 Task: Find connections with filter location Bassum with filter topic #Brandingwith filter profile language English with filter current company Al Yousuf Enterprises LLP Global HR Agency with filter school Indian Institute of Technology (Banaras Hindu University), Varanasi with filter industry Zoos and Botanical Gardens with filter service category Grant Writing with filter keywords title Medical Laboratory Tech
Action: Mouse moved to (587, 80)
Screenshot: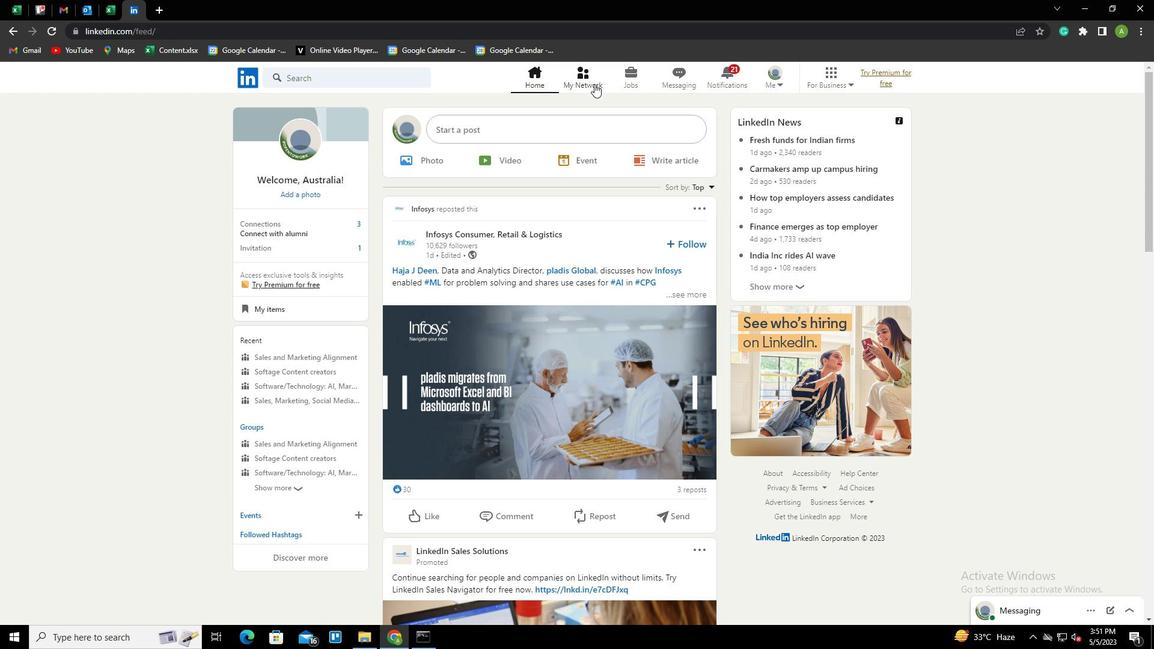 
Action: Mouse pressed left at (587, 80)
Screenshot: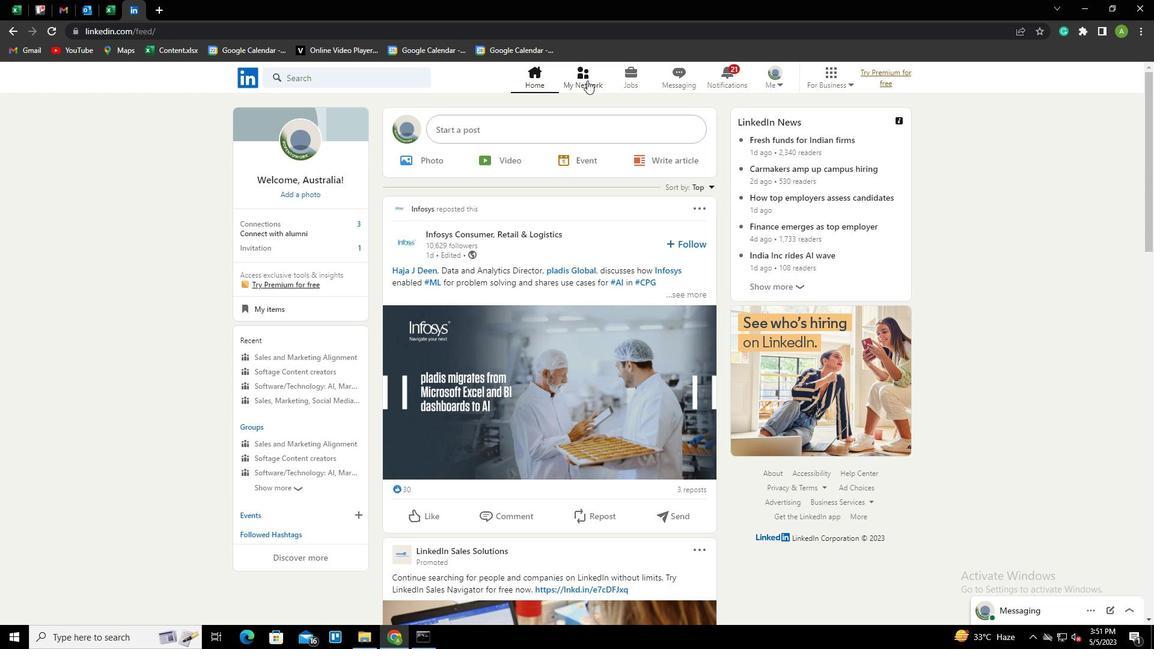 
Action: Mouse moved to (330, 141)
Screenshot: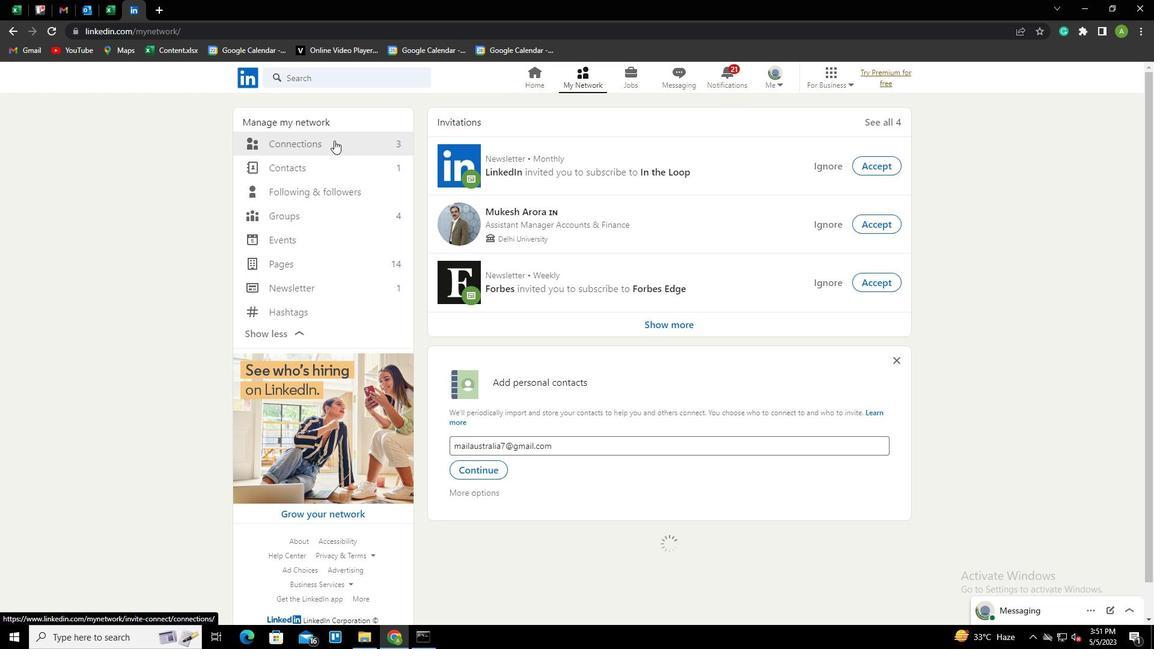 
Action: Mouse pressed left at (330, 141)
Screenshot: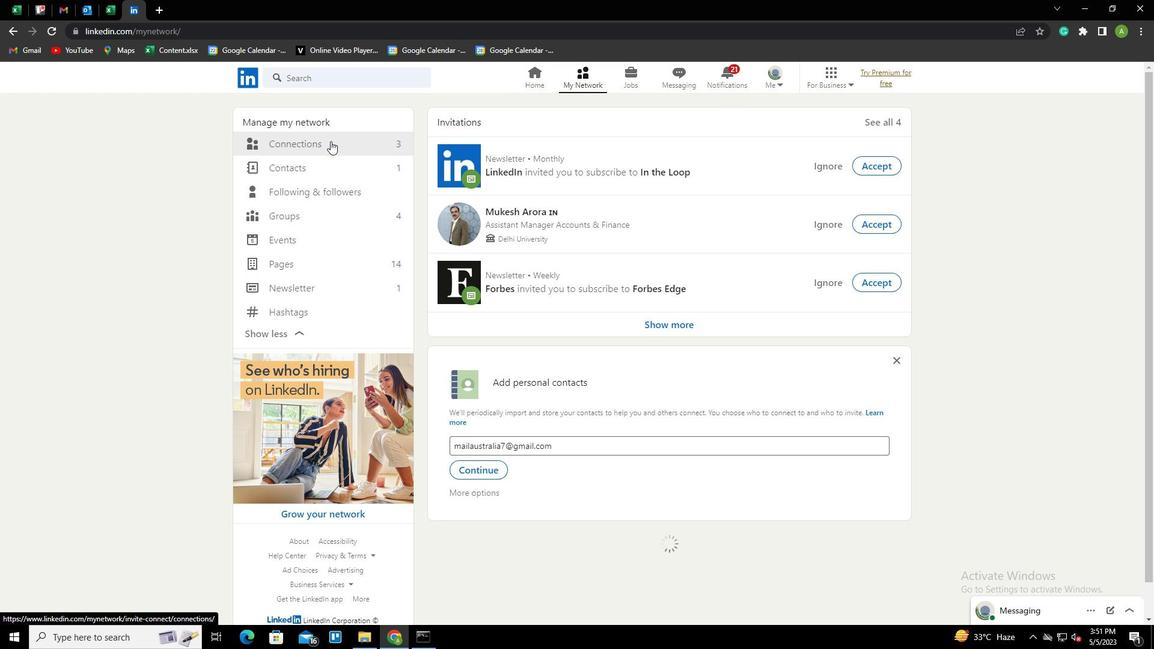 
Action: Mouse moved to (653, 144)
Screenshot: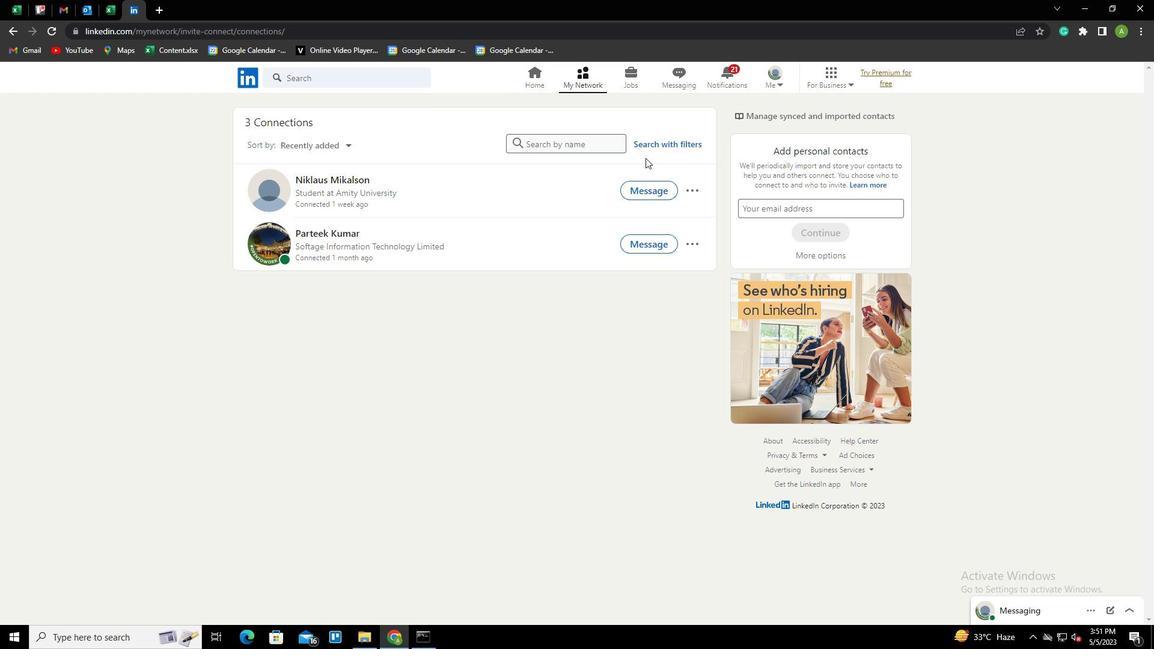 
Action: Mouse pressed left at (653, 144)
Screenshot: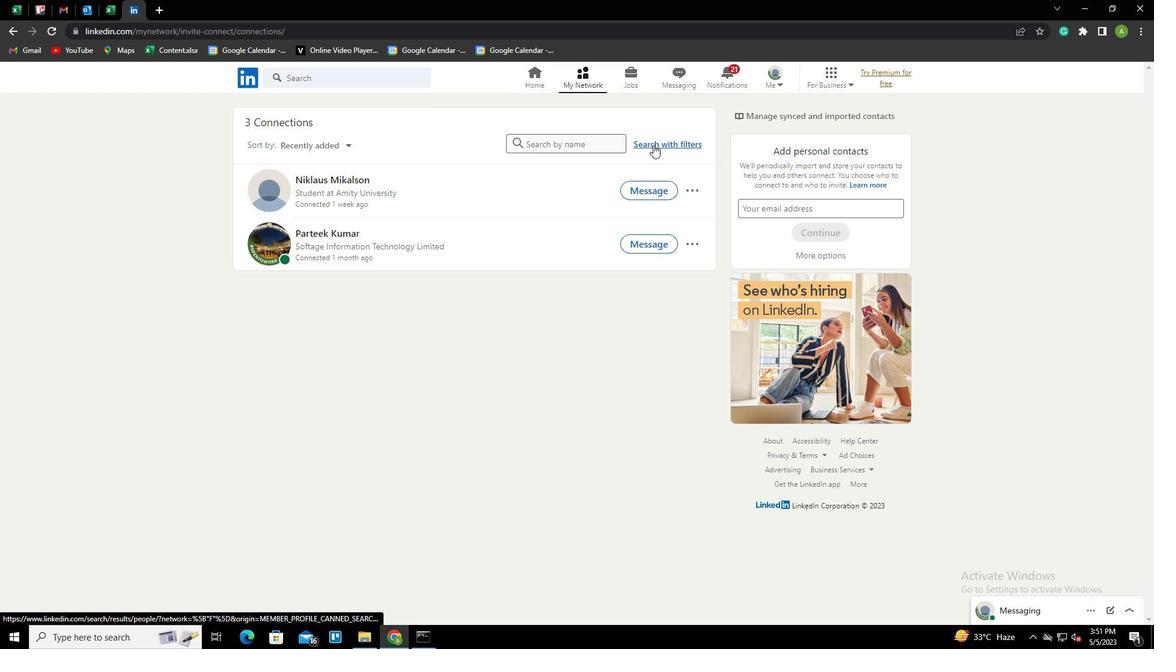 
Action: Mouse moved to (615, 111)
Screenshot: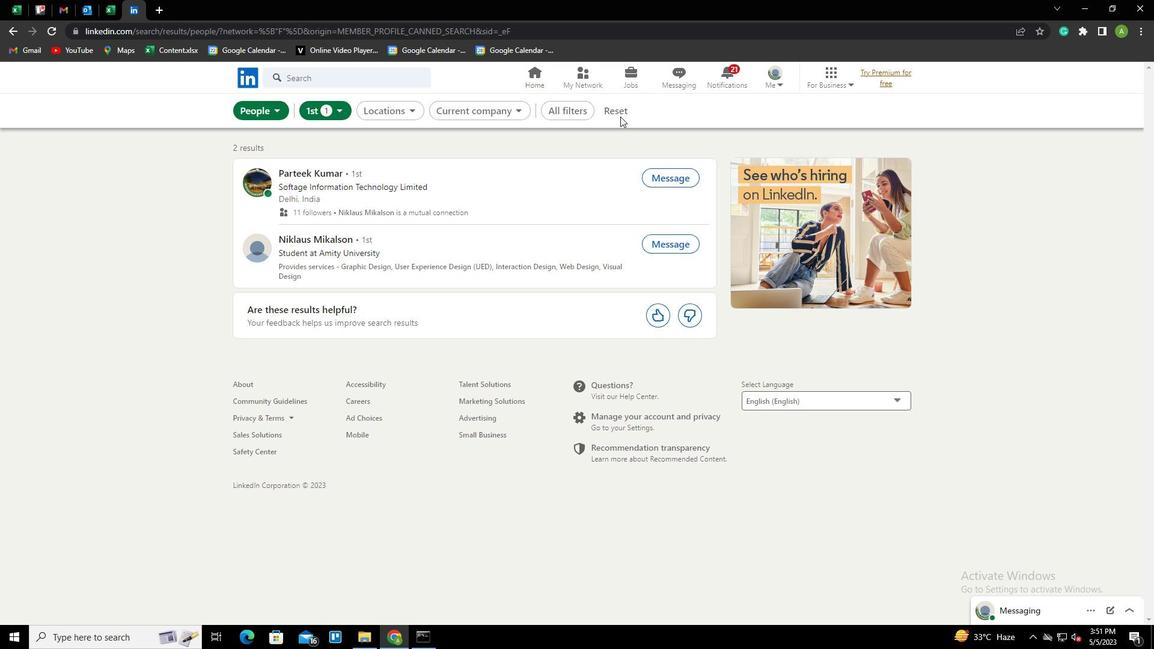 
Action: Mouse pressed left at (615, 111)
Screenshot: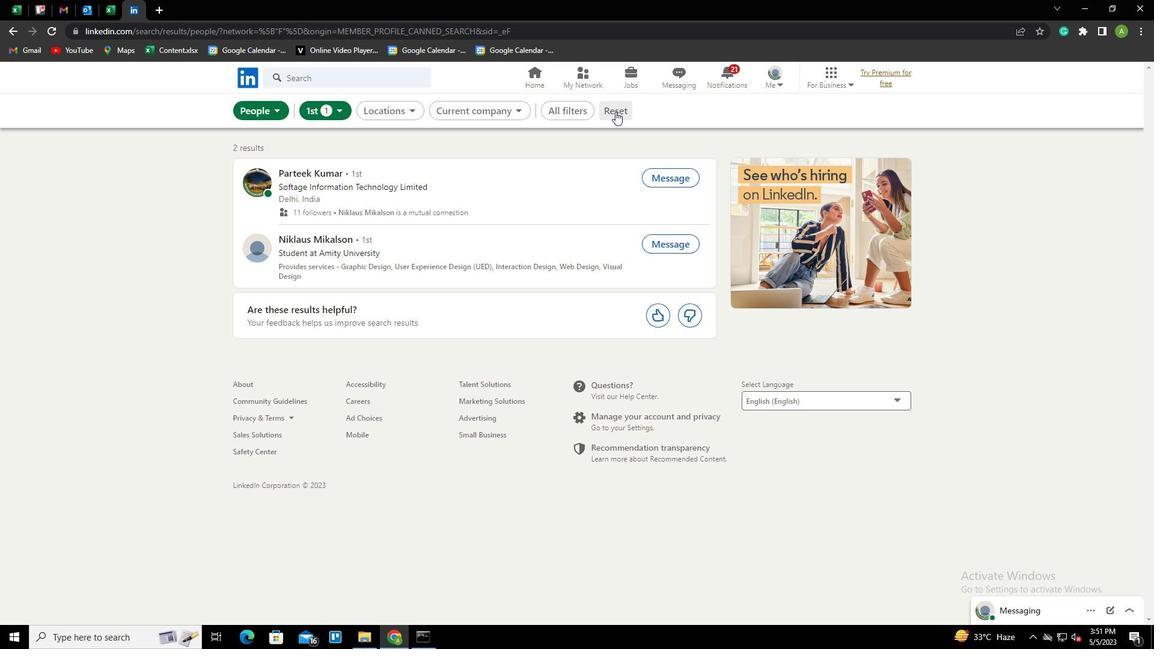 
Action: Mouse moved to (587, 105)
Screenshot: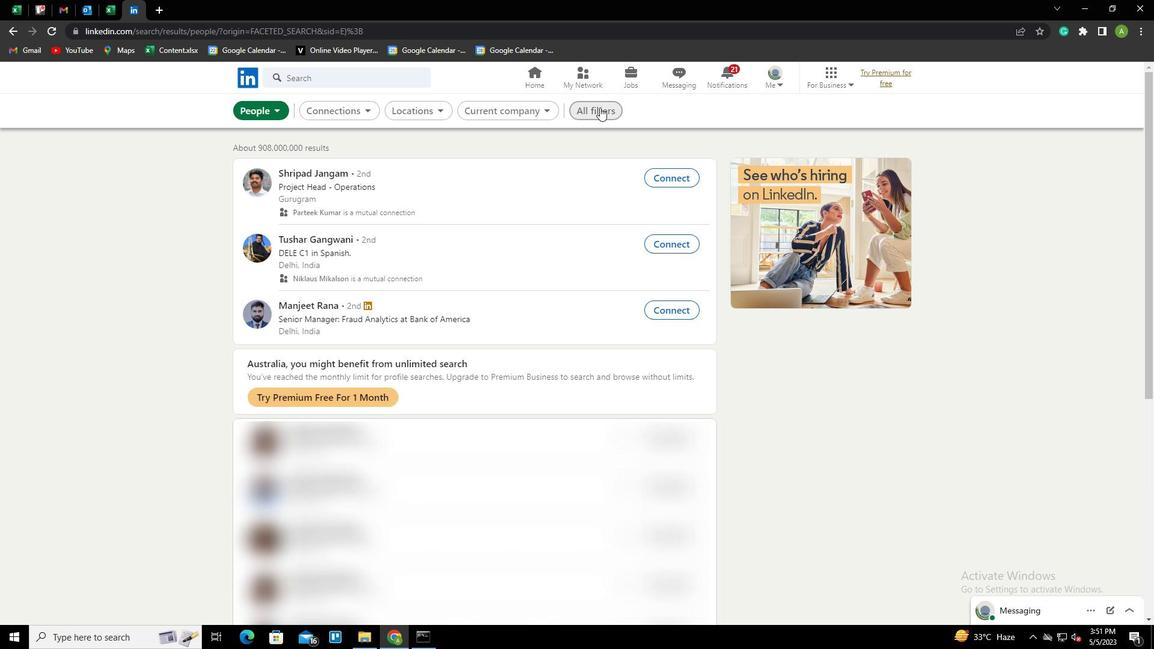 
Action: Mouse pressed left at (587, 105)
Screenshot: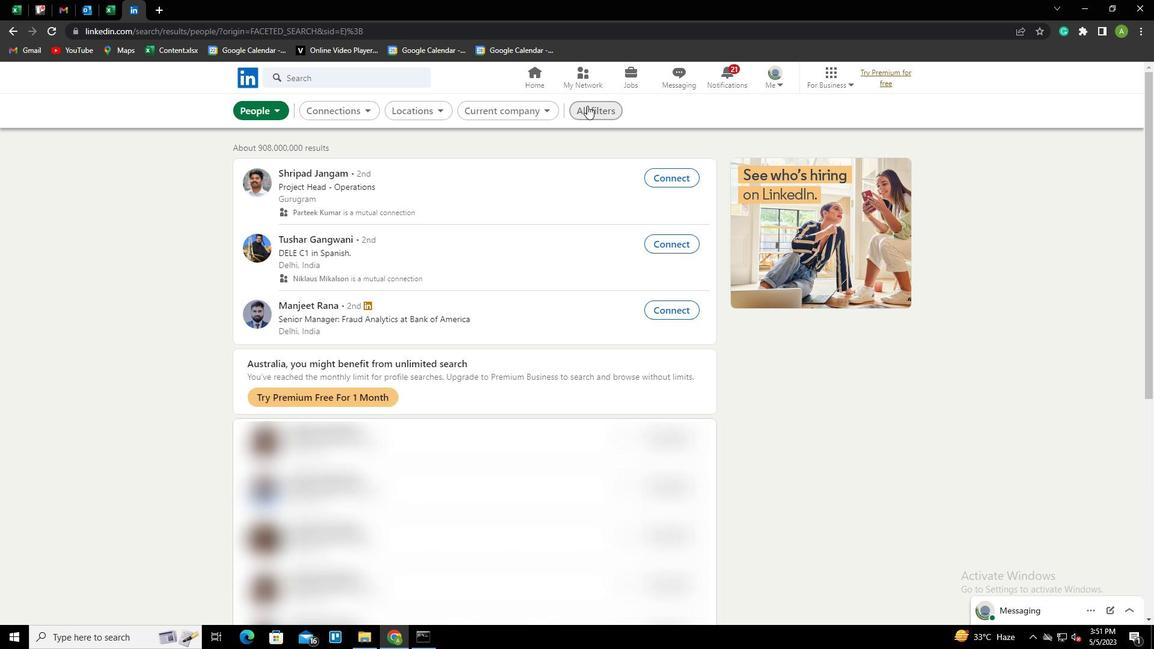 
Action: Mouse moved to (983, 338)
Screenshot: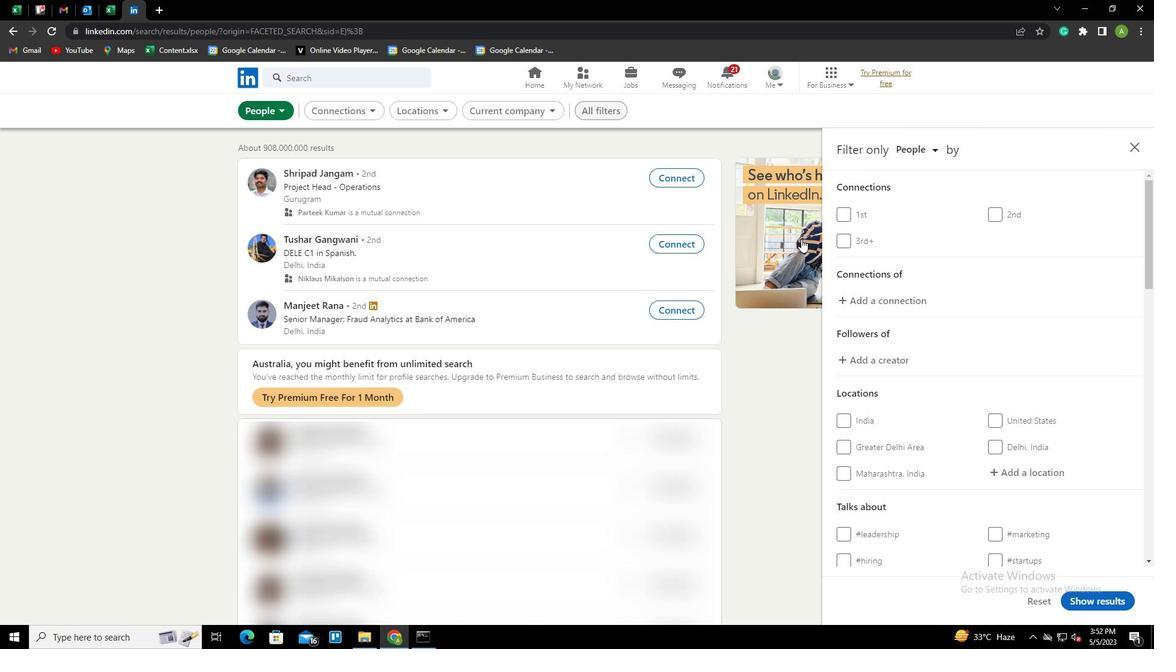 
Action: Mouse scrolled (983, 337) with delta (0, 0)
Screenshot: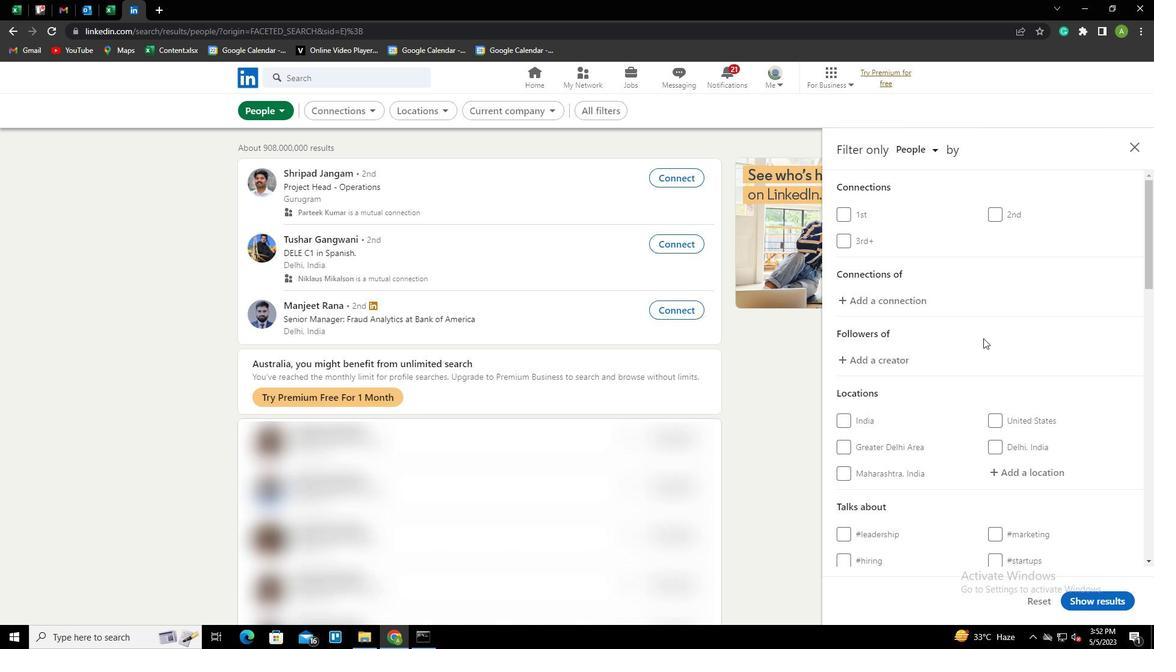 
Action: Mouse scrolled (983, 337) with delta (0, 0)
Screenshot: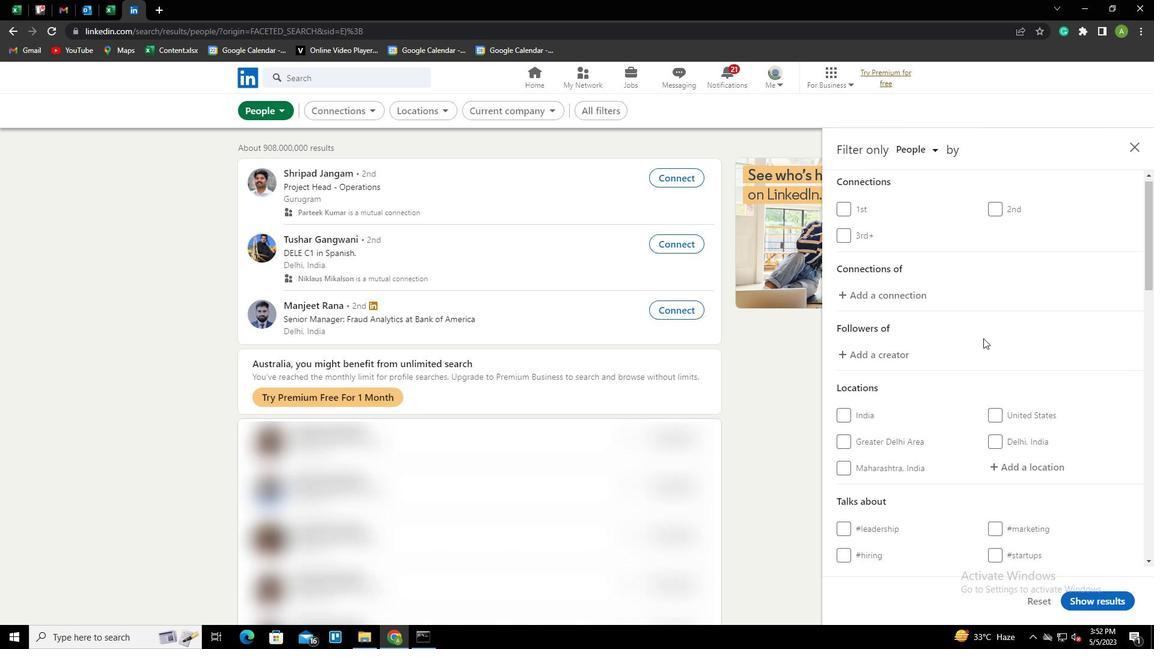 
Action: Mouse moved to (1021, 353)
Screenshot: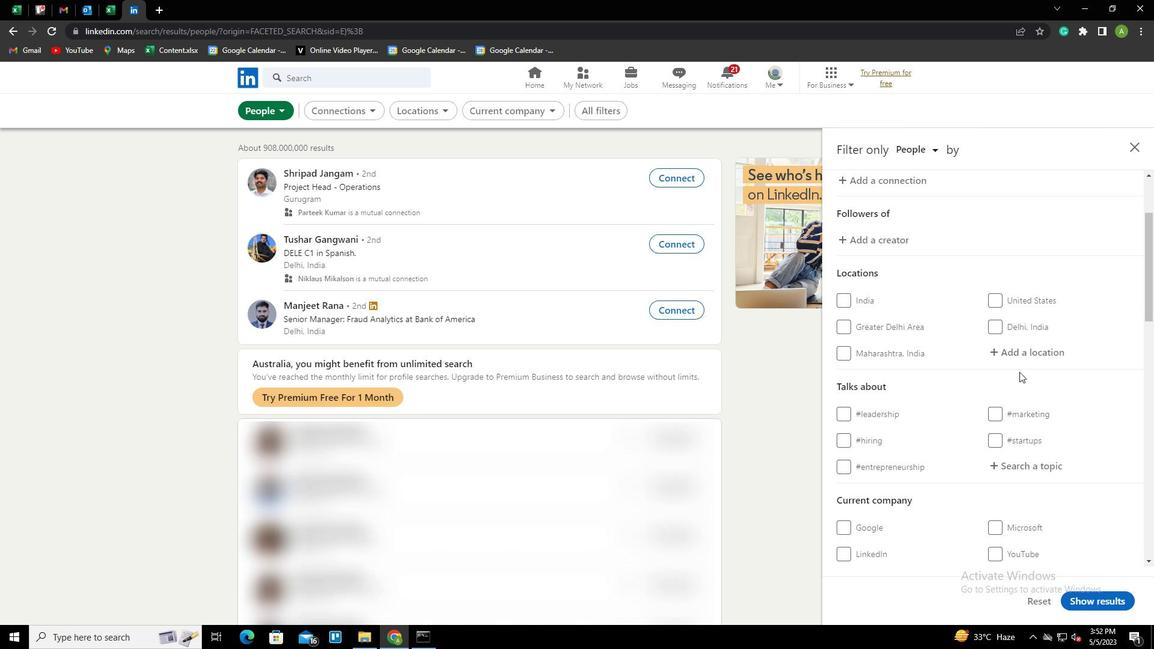 
Action: Mouse pressed left at (1021, 353)
Screenshot: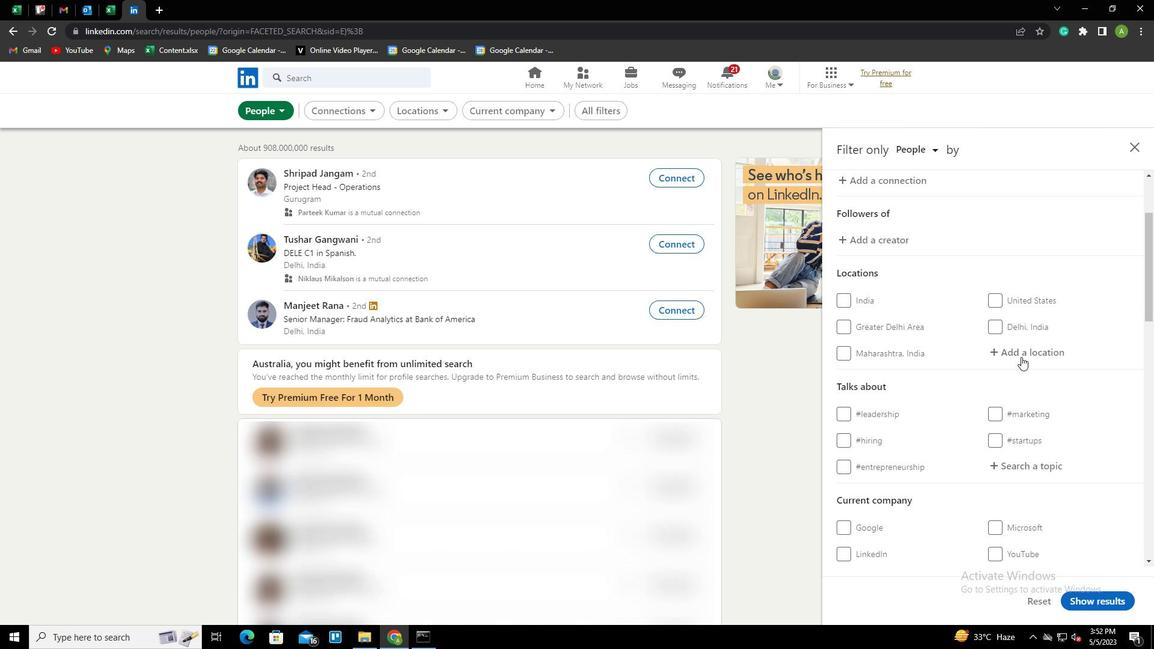 
Action: Key pressed <Key.shift><Key.shift>BASSUM<Key.down><Key.enter>
Screenshot: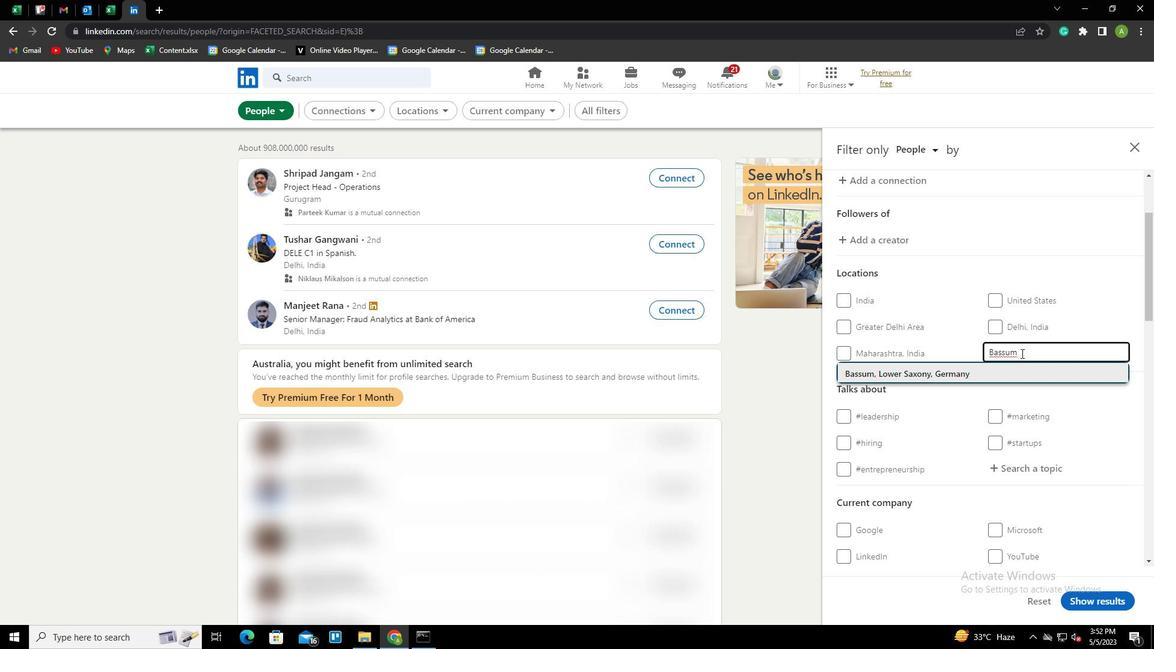
Action: Mouse scrolled (1021, 352) with delta (0, 0)
Screenshot: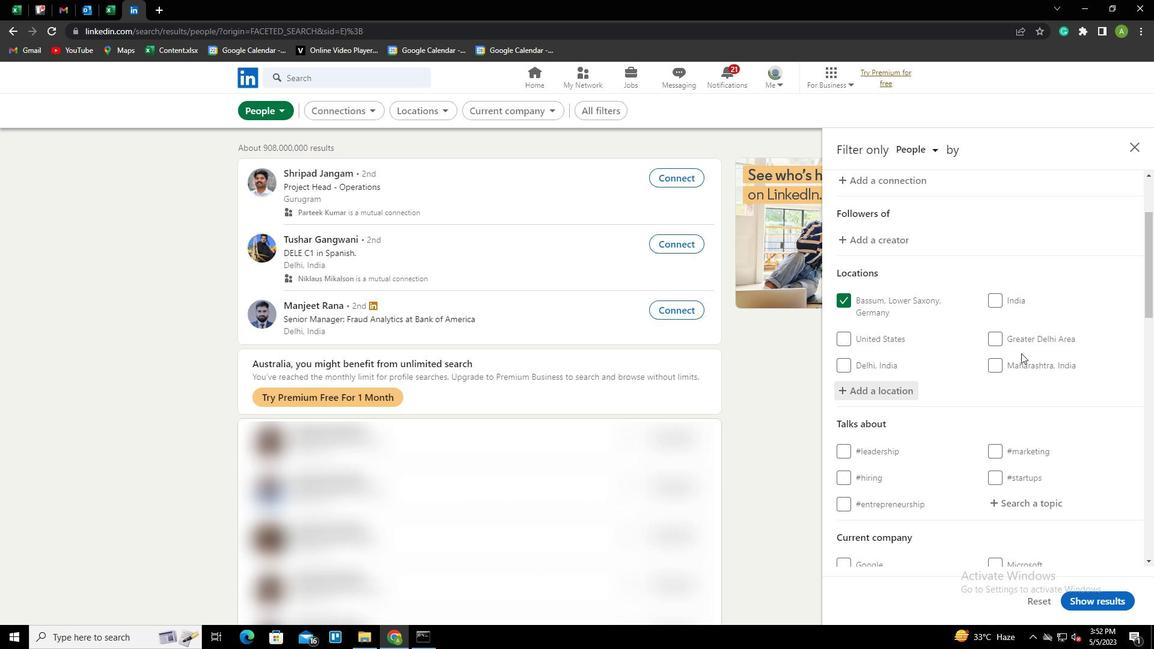 
Action: Mouse scrolled (1021, 352) with delta (0, 0)
Screenshot: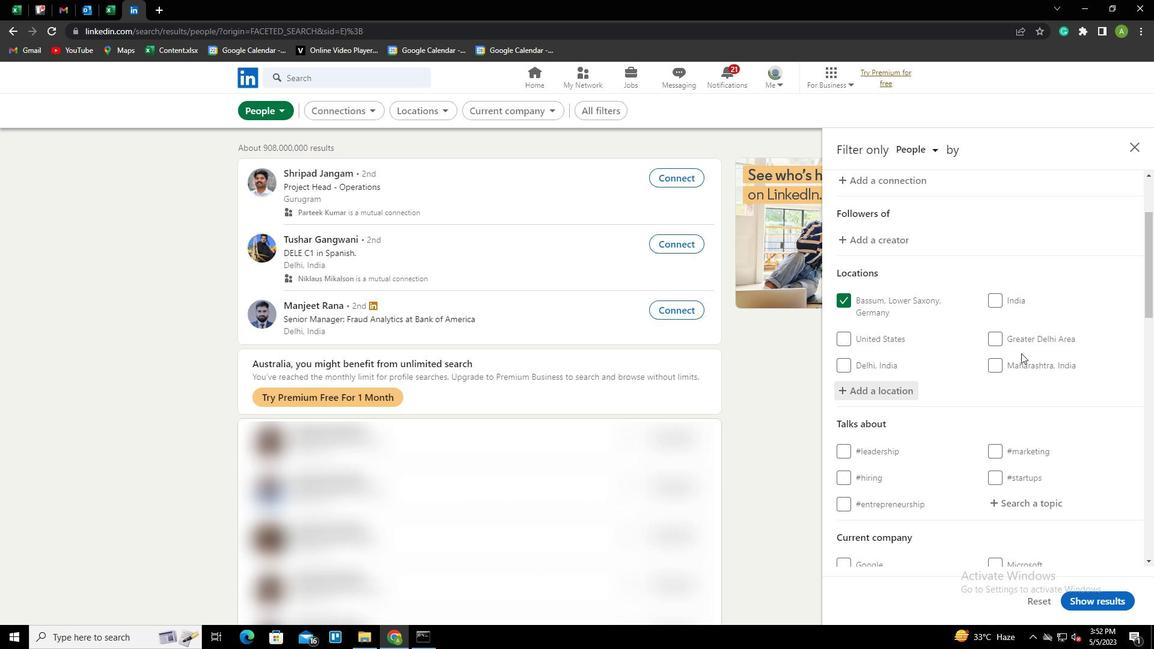 
Action: Mouse moved to (1021, 378)
Screenshot: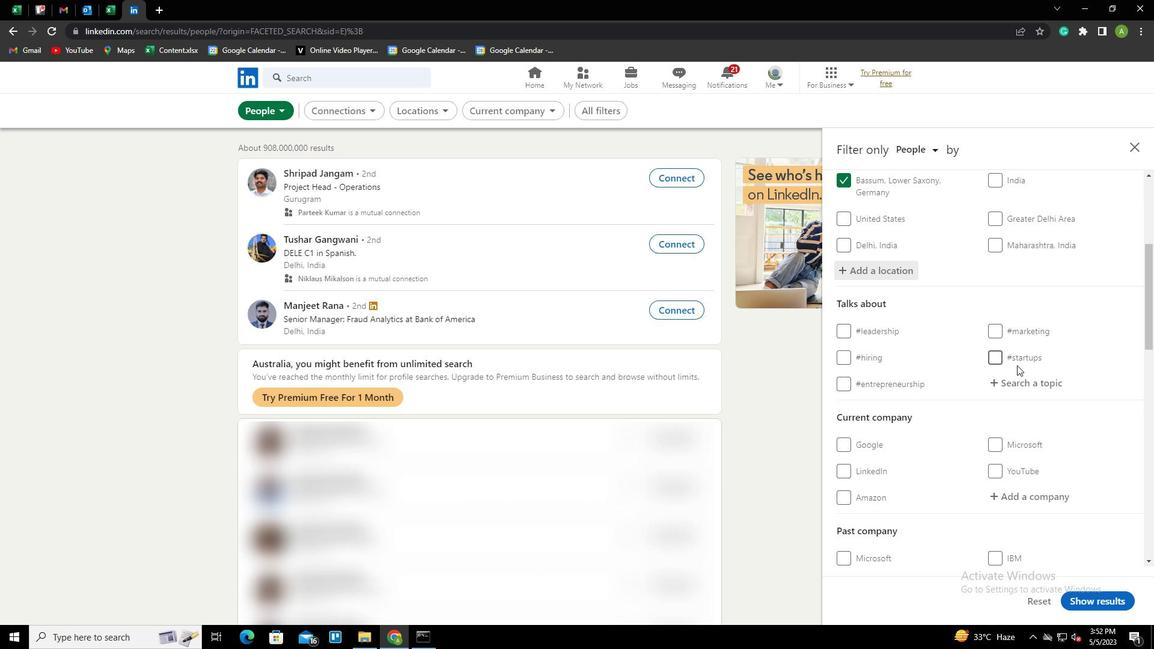 
Action: Mouse pressed left at (1021, 378)
Screenshot: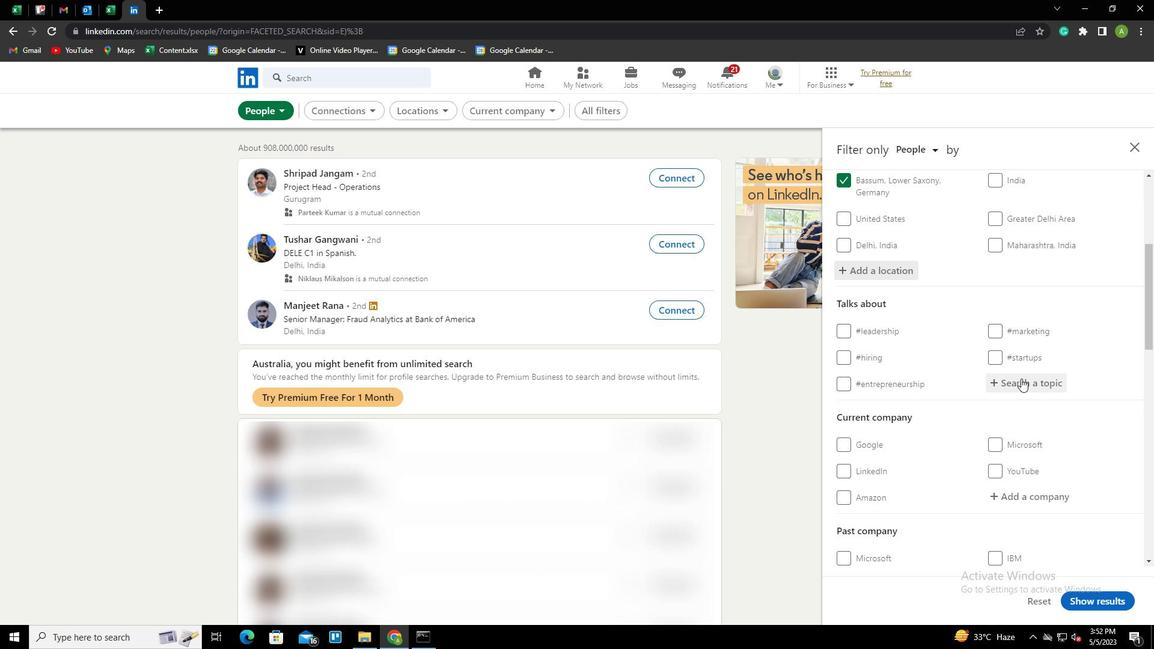 
Action: Key pressed <Key.shift>BRANDING<Key.down><Key.enter>
Screenshot: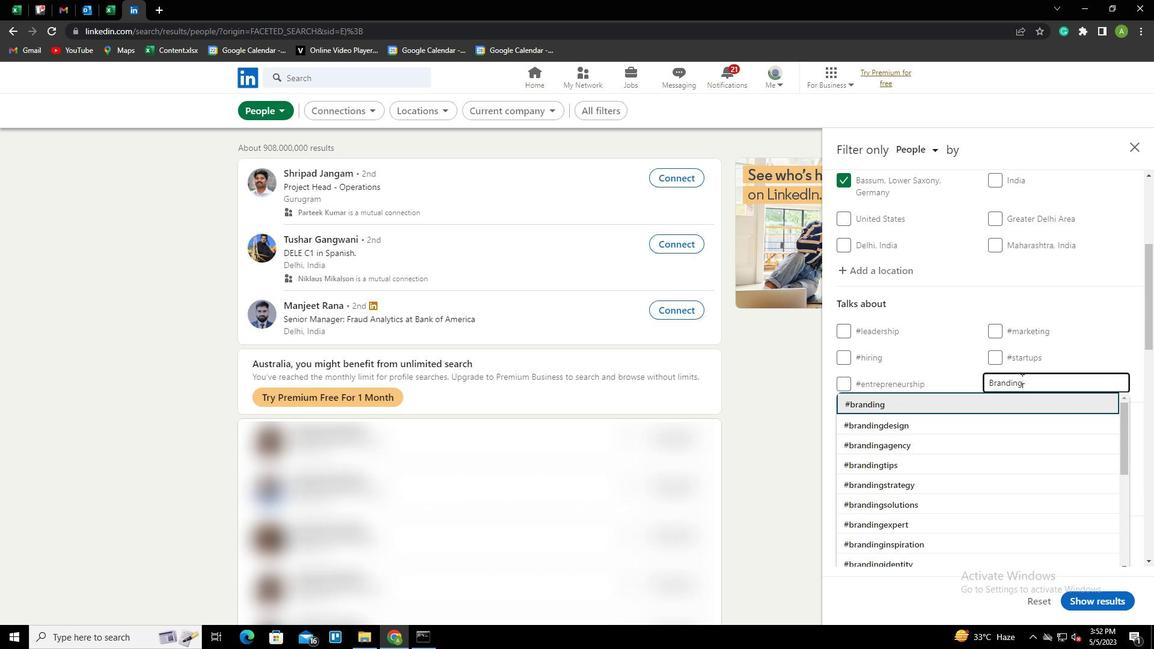 
Action: Mouse scrolled (1021, 378) with delta (0, 0)
Screenshot: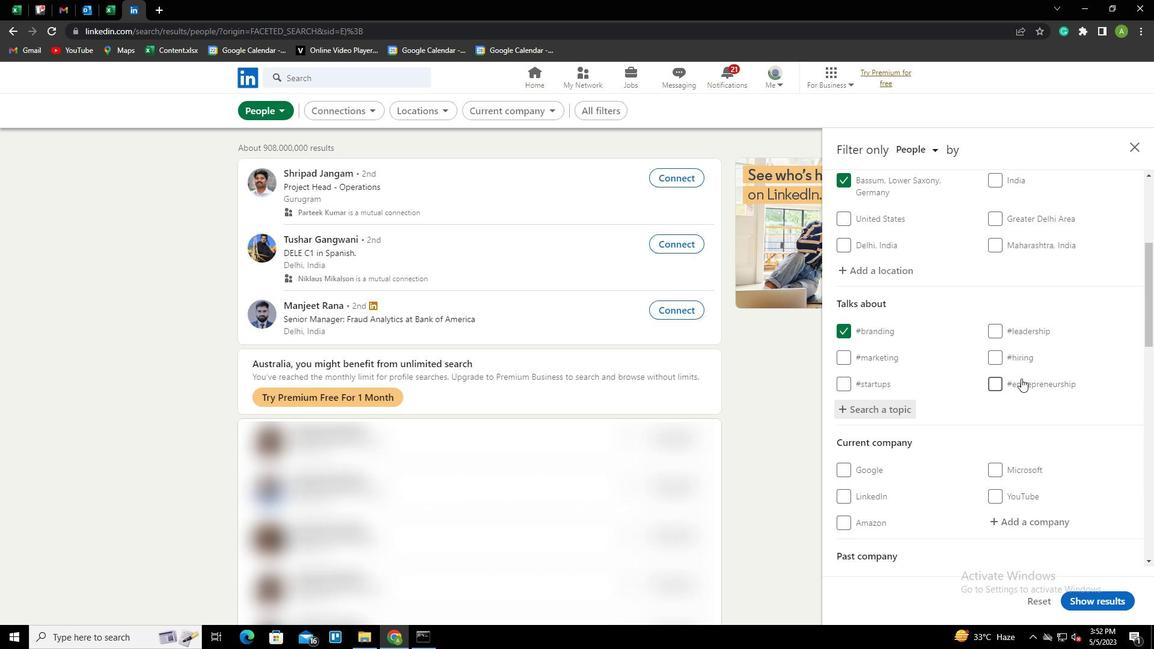 
Action: Mouse scrolled (1021, 378) with delta (0, 0)
Screenshot: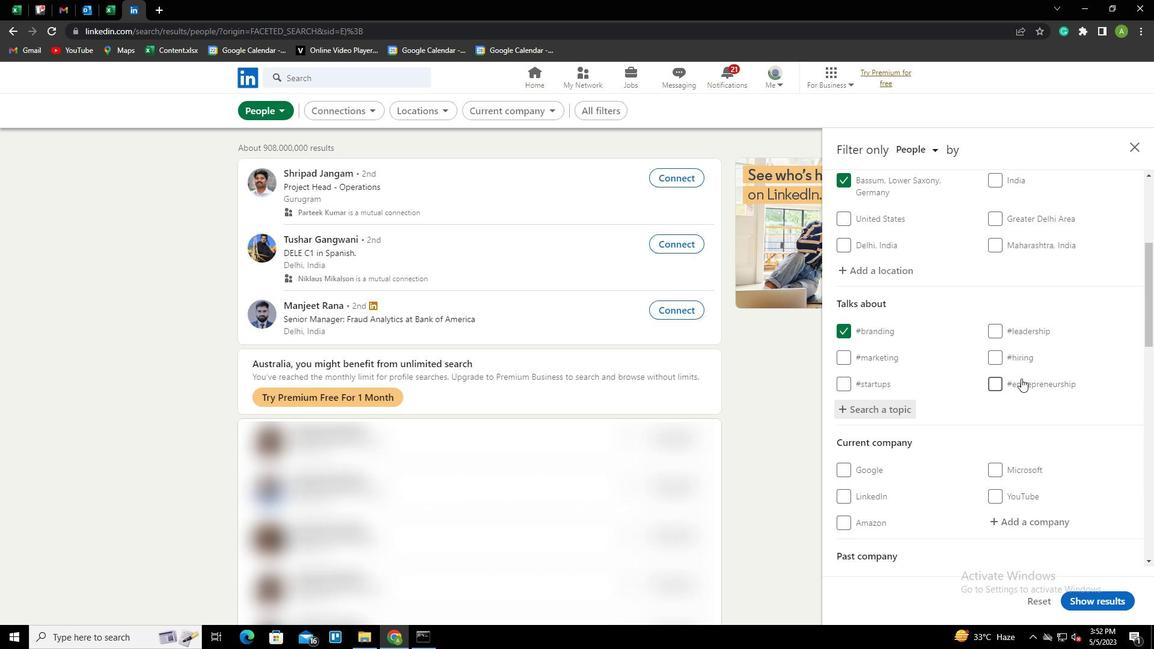 
Action: Mouse scrolled (1021, 378) with delta (0, 0)
Screenshot: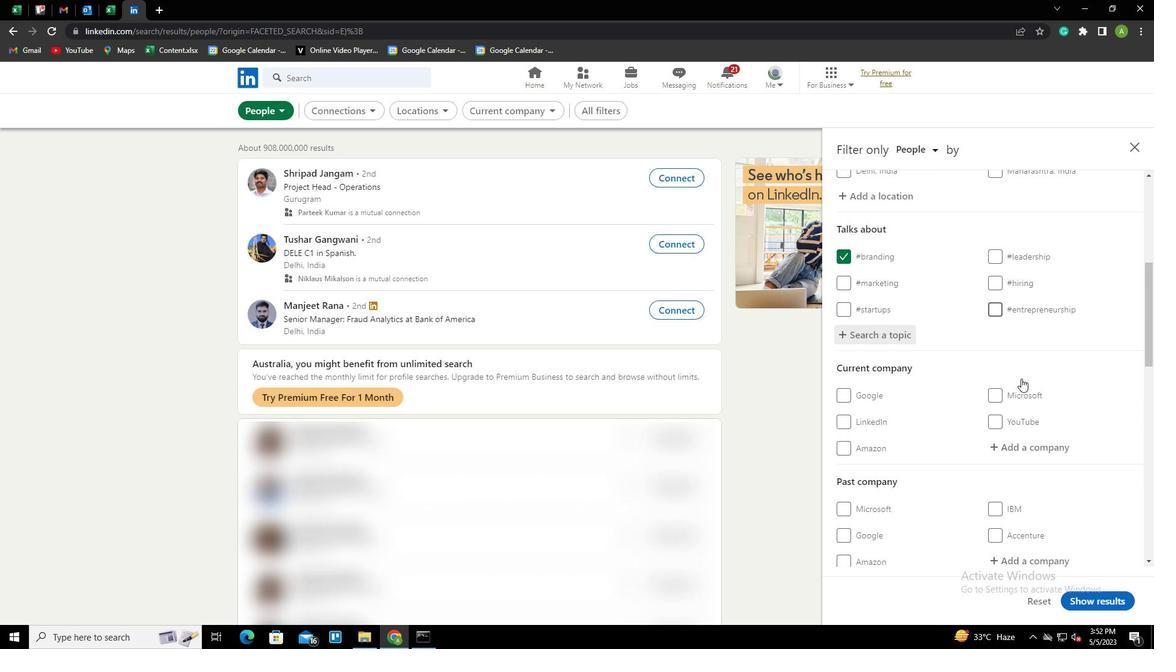 
Action: Mouse scrolled (1021, 378) with delta (0, 0)
Screenshot: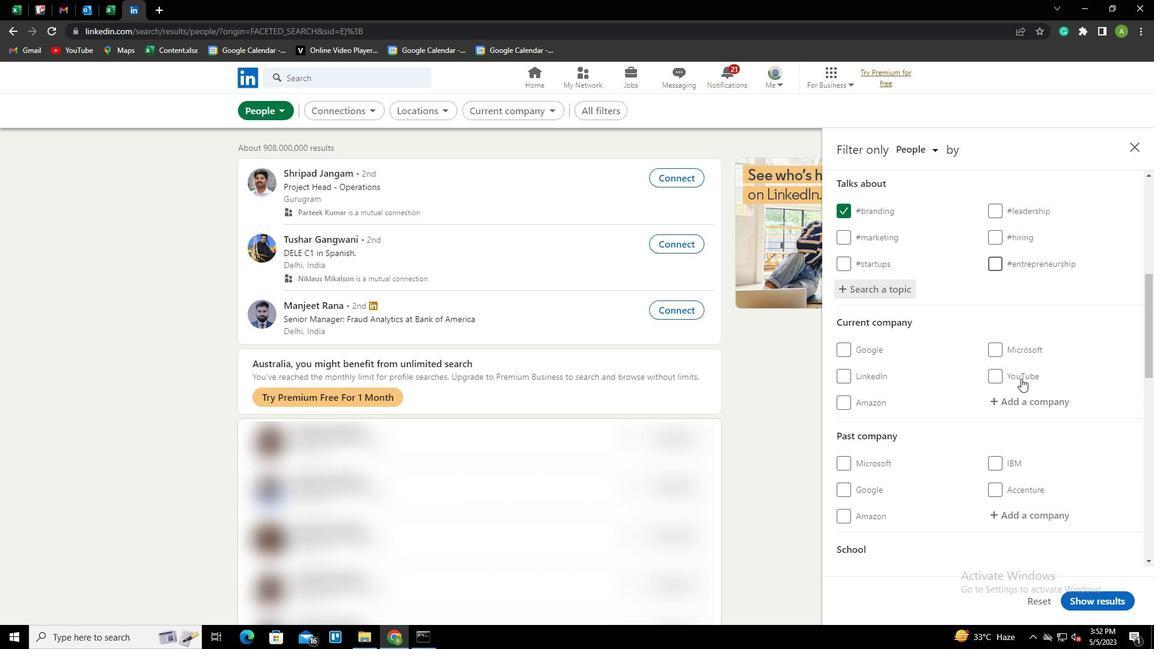 
Action: Mouse scrolled (1021, 378) with delta (0, 0)
Screenshot: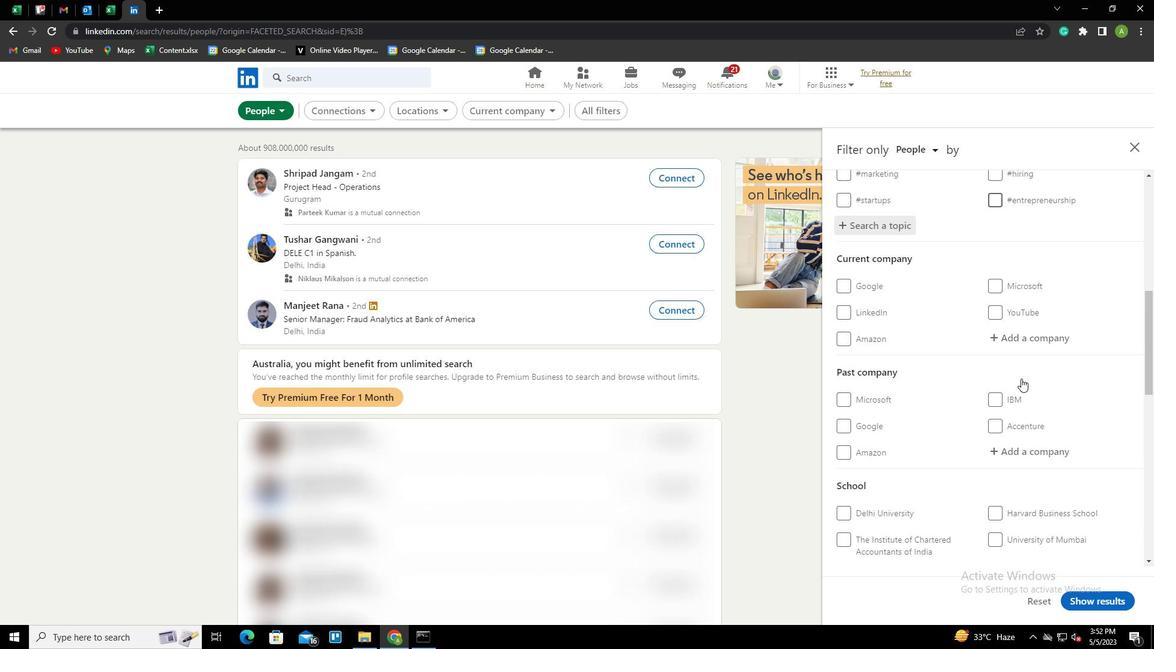 
Action: Mouse scrolled (1021, 378) with delta (0, 0)
Screenshot: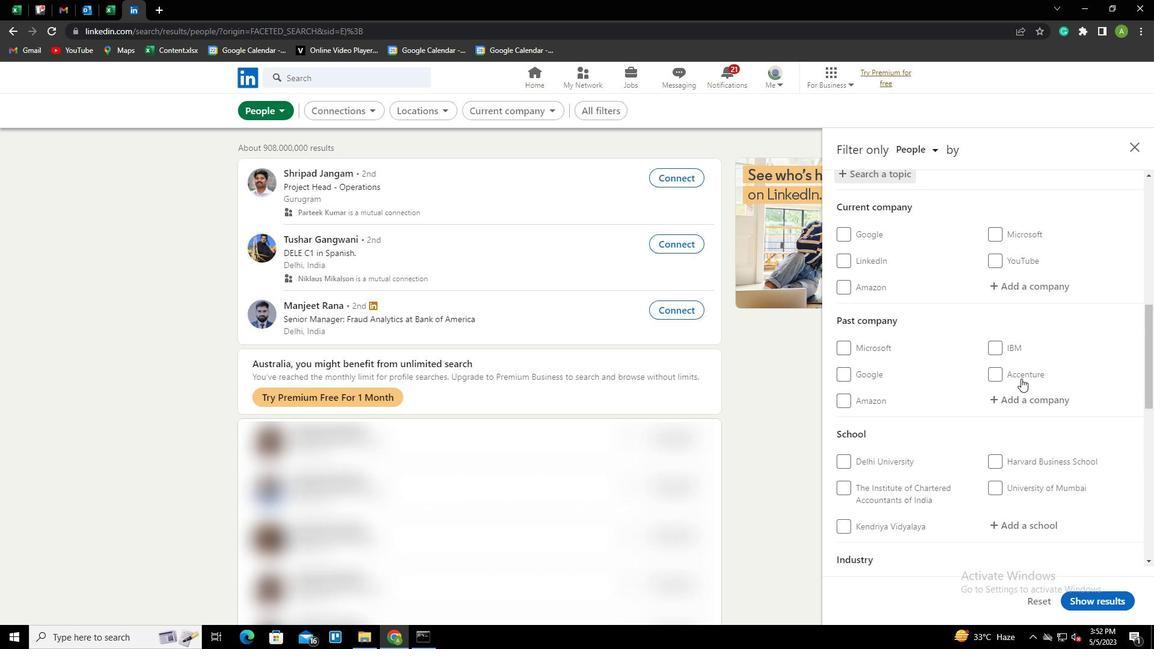 
Action: Mouse scrolled (1021, 378) with delta (0, 0)
Screenshot: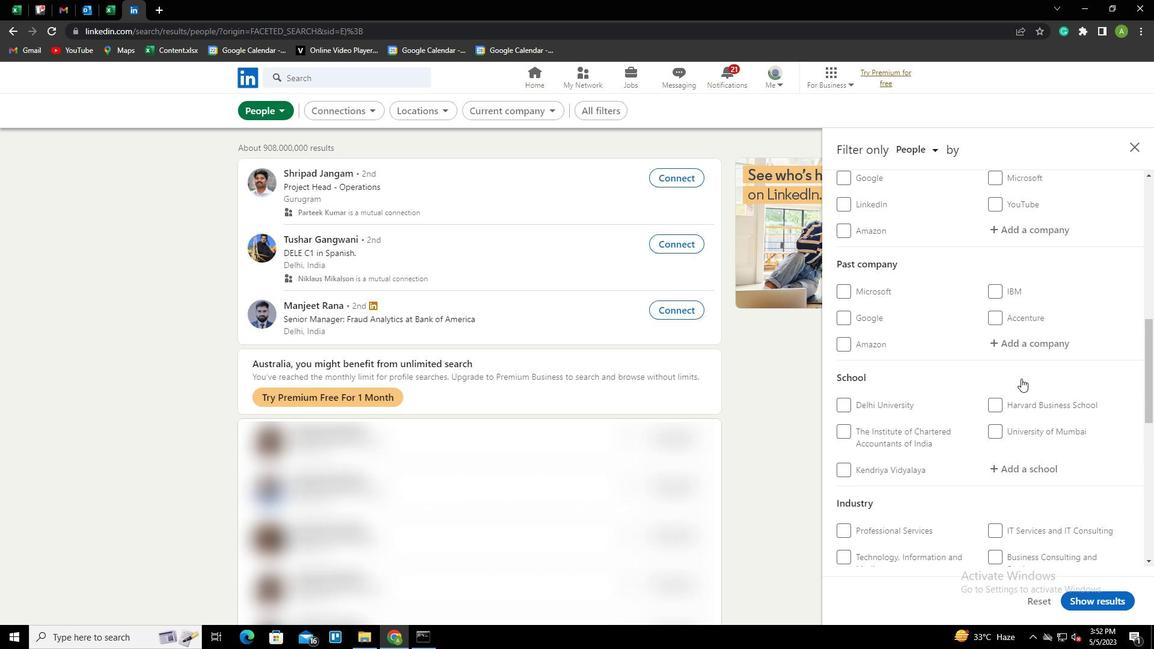 
Action: Mouse scrolled (1021, 378) with delta (0, 0)
Screenshot: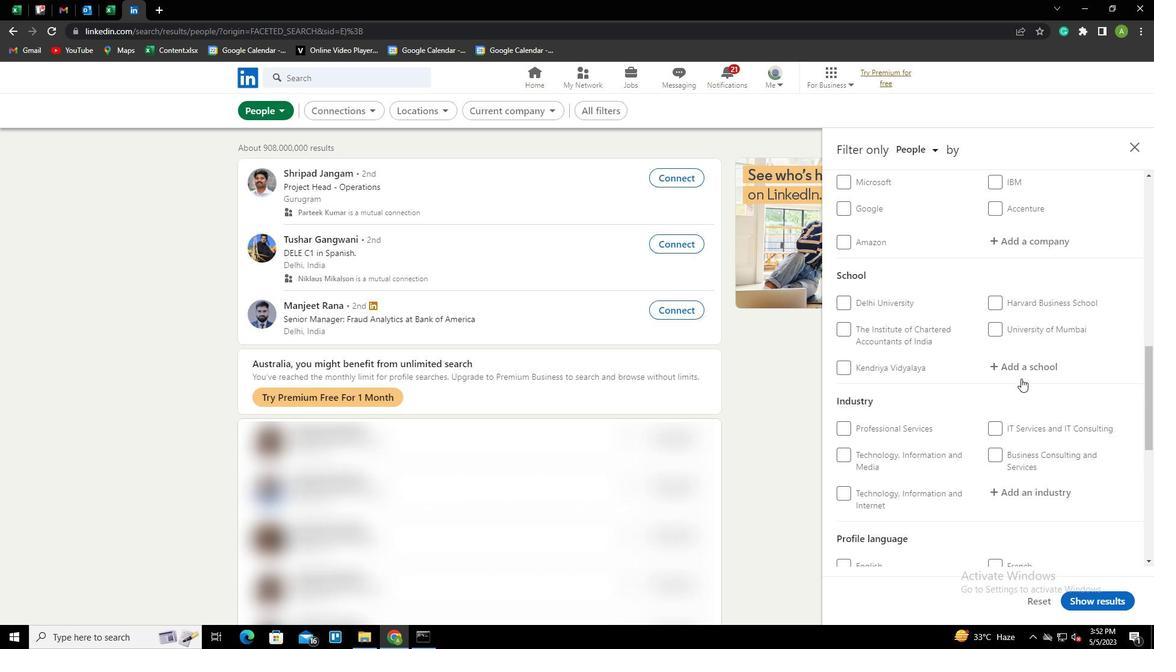 
Action: Mouse scrolled (1021, 378) with delta (0, 0)
Screenshot: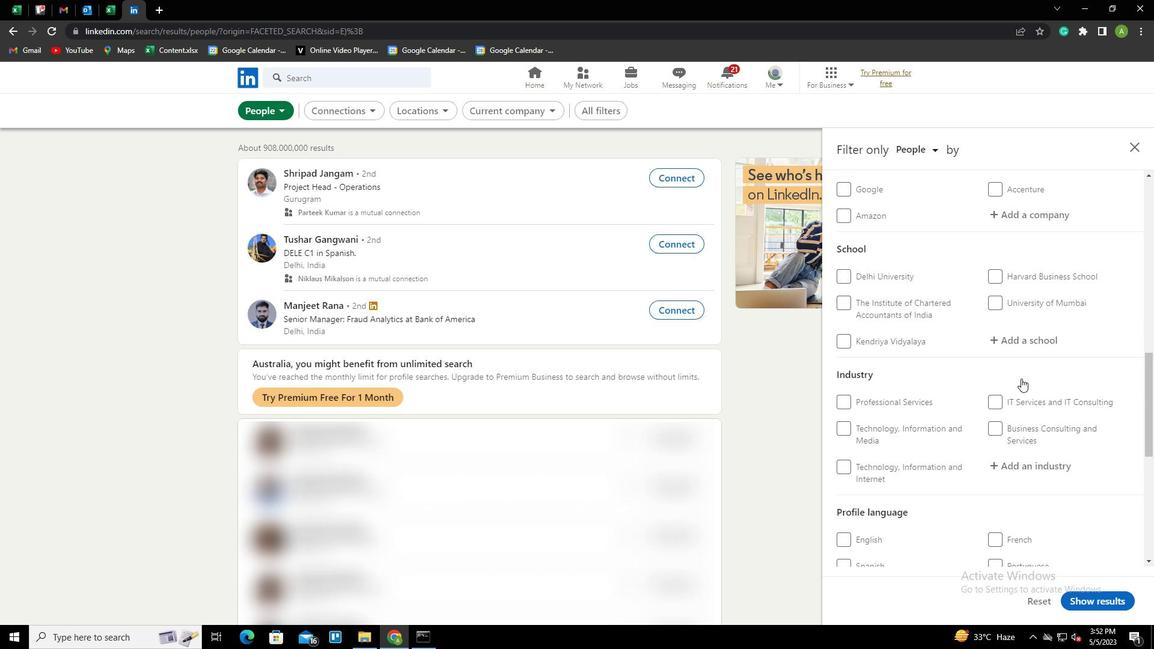 
Action: Mouse moved to (851, 417)
Screenshot: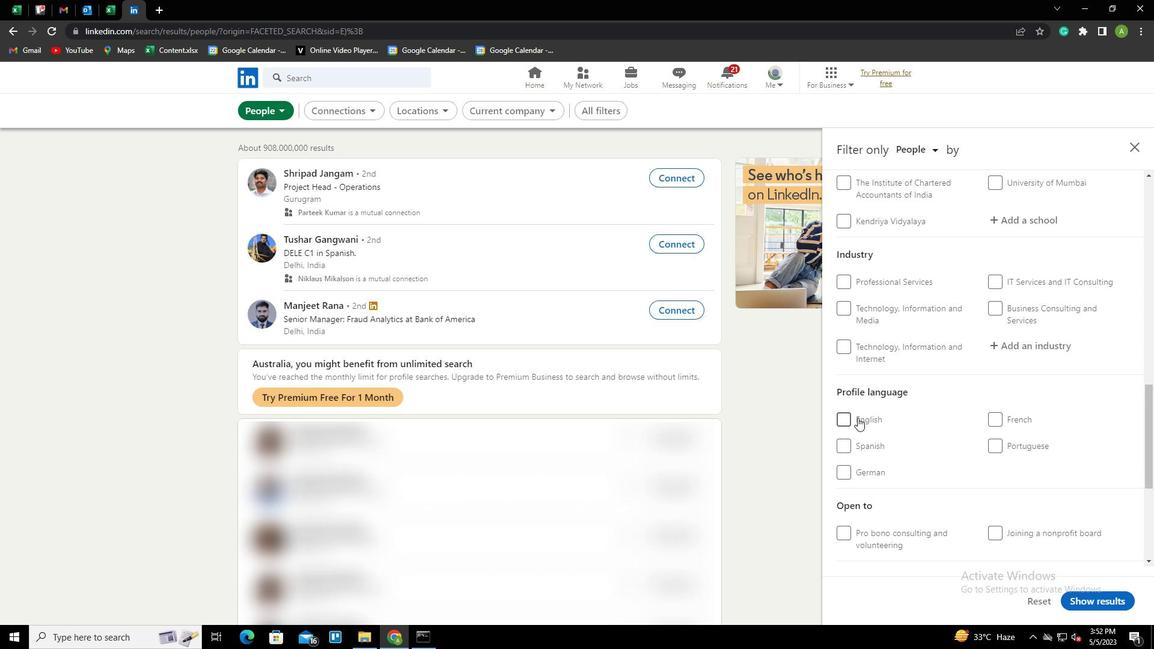 
Action: Mouse pressed left at (851, 417)
Screenshot: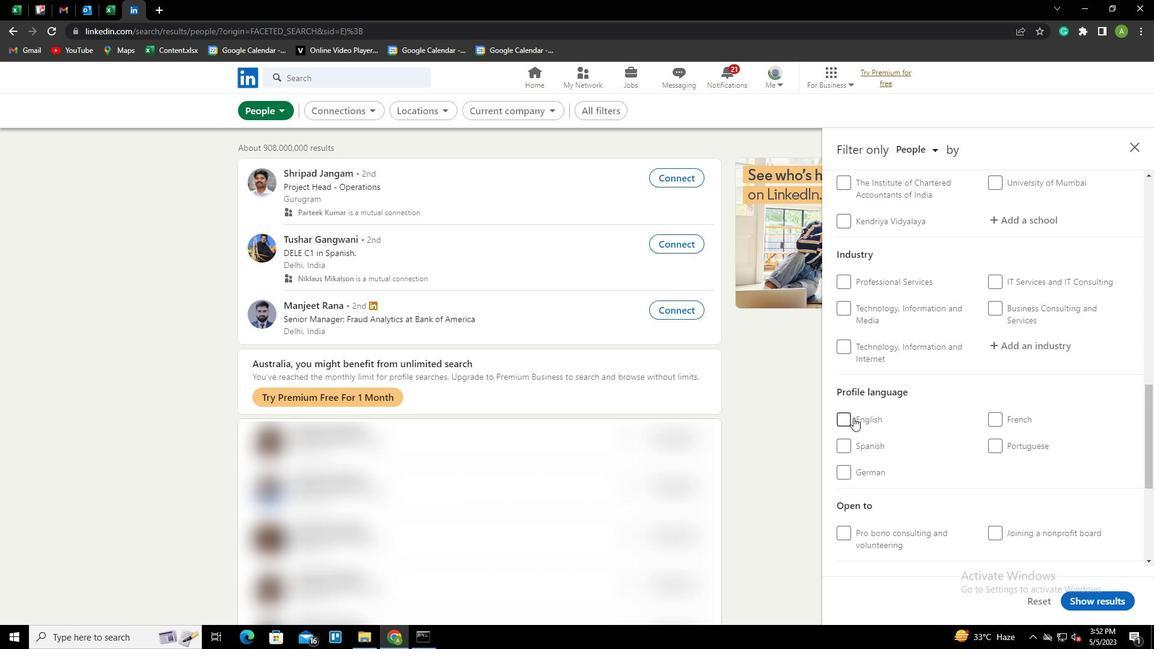 
Action: Mouse moved to (1004, 375)
Screenshot: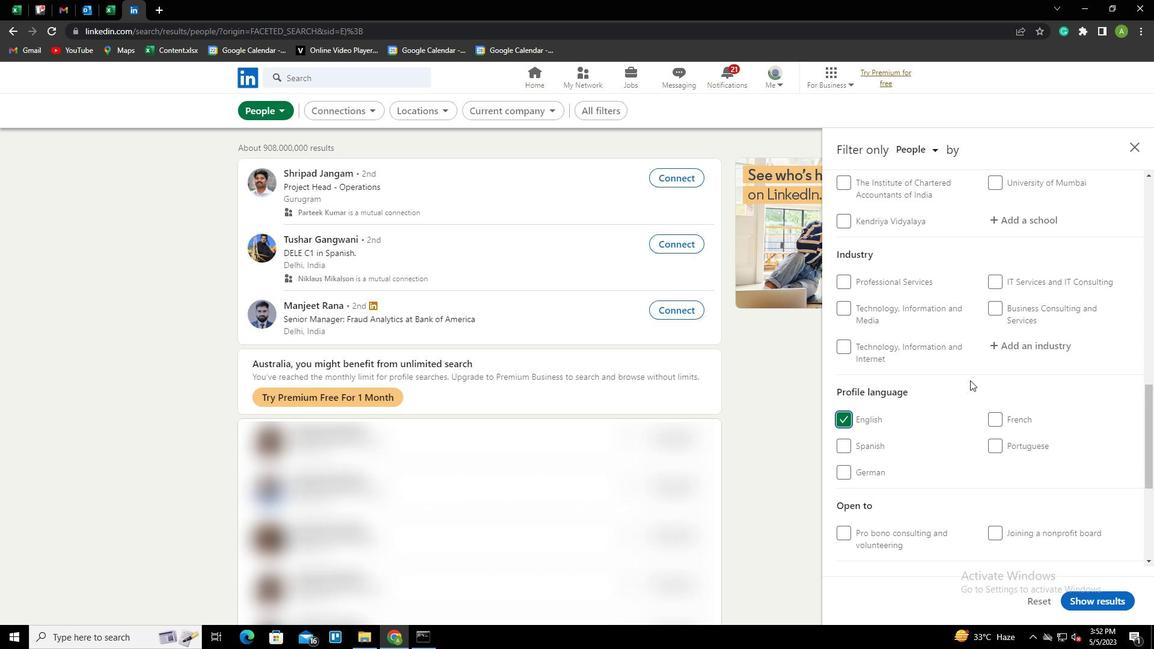 
Action: Mouse scrolled (1004, 375) with delta (0, 0)
Screenshot: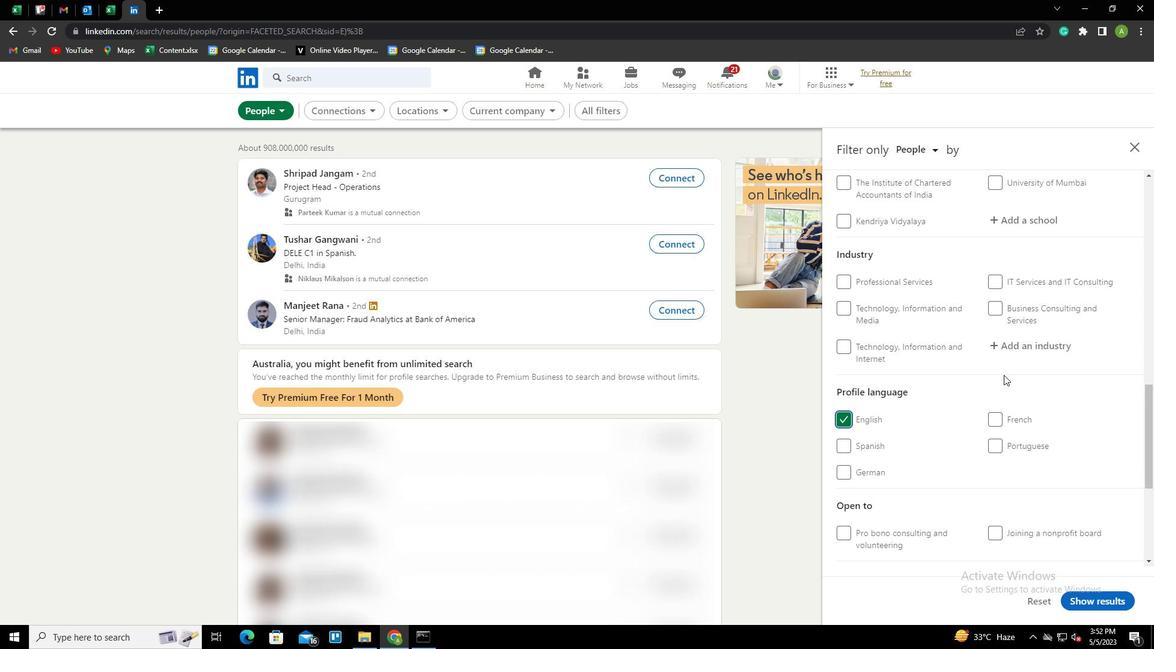 
Action: Mouse scrolled (1004, 375) with delta (0, 0)
Screenshot: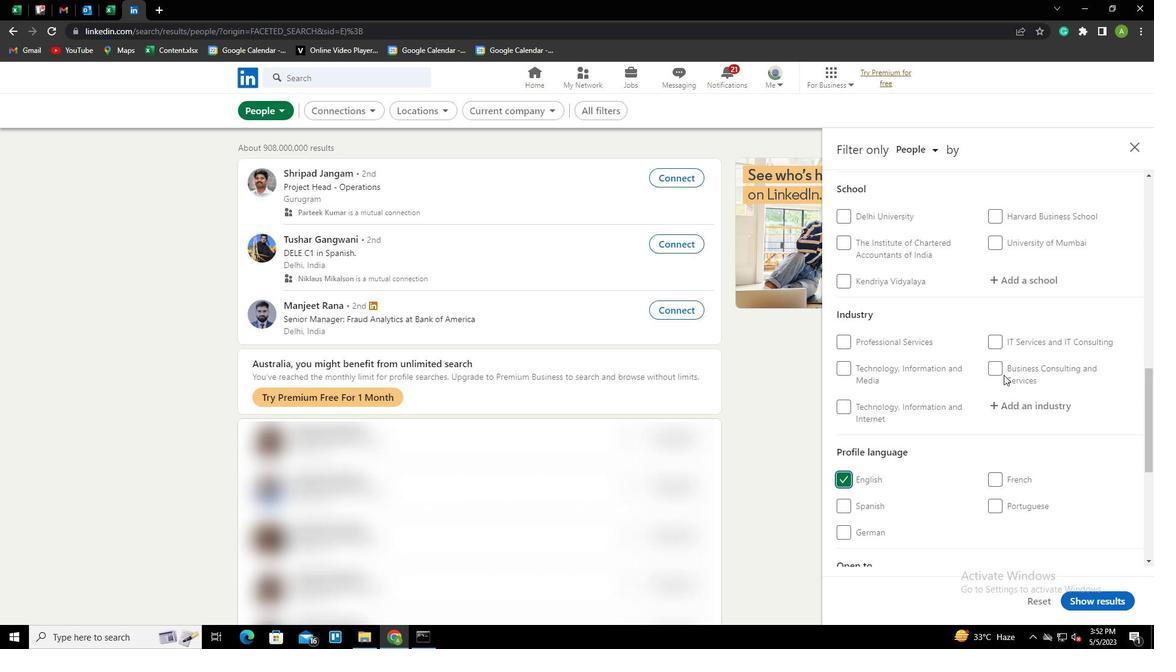 
Action: Mouse scrolled (1004, 375) with delta (0, 0)
Screenshot: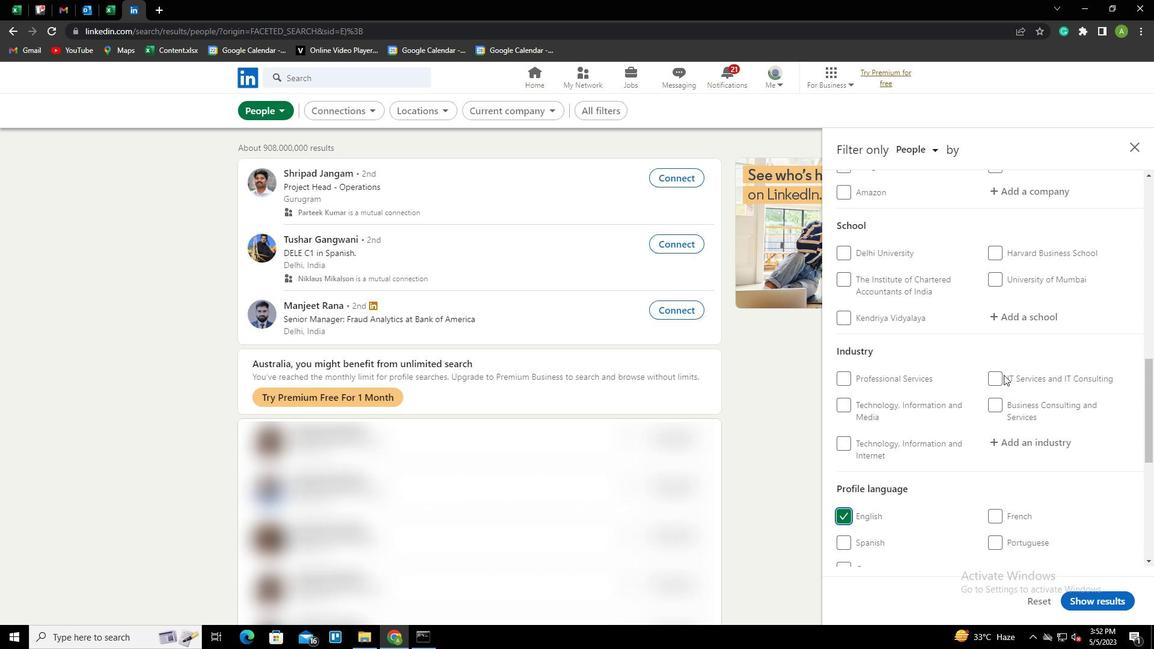 
Action: Mouse scrolled (1004, 375) with delta (0, 0)
Screenshot: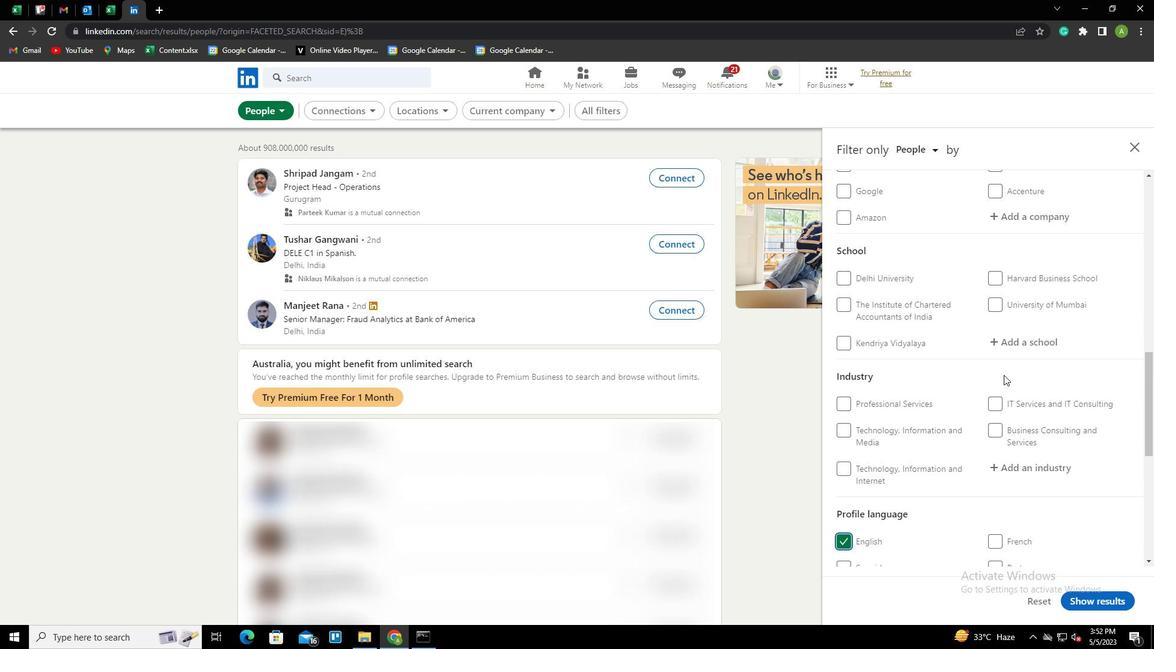 
Action: Mouse scrolled (1004, 375) with delta (0, 0)
Screenshot: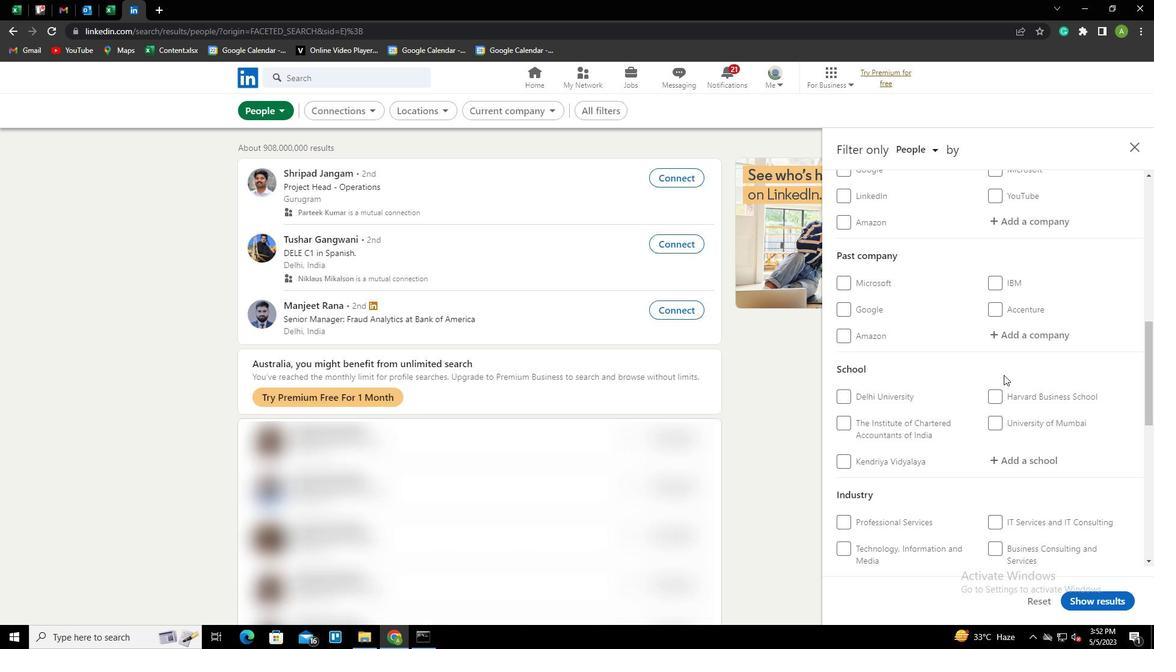 
Action: Mouse scrolled (1004, 375) with delta (0, 0)
Screenshot: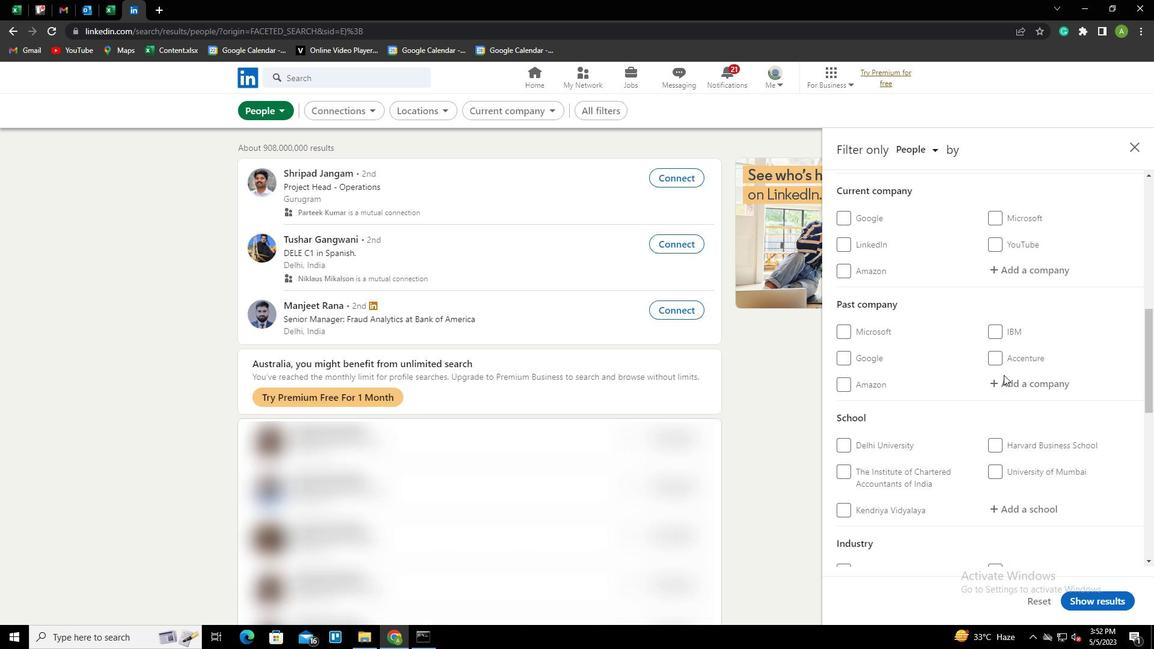 
Action: Mouse moved to (1012, 340)
Screenshot: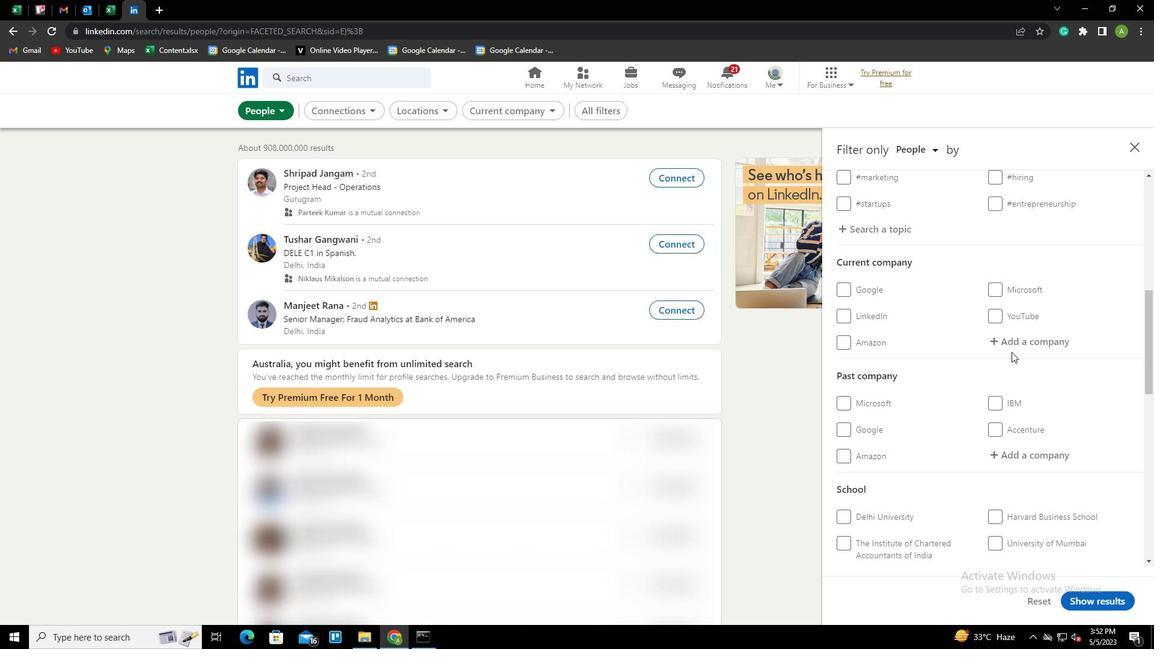 
Action: Mouse pressed left at (1012, 340)
Screenshot: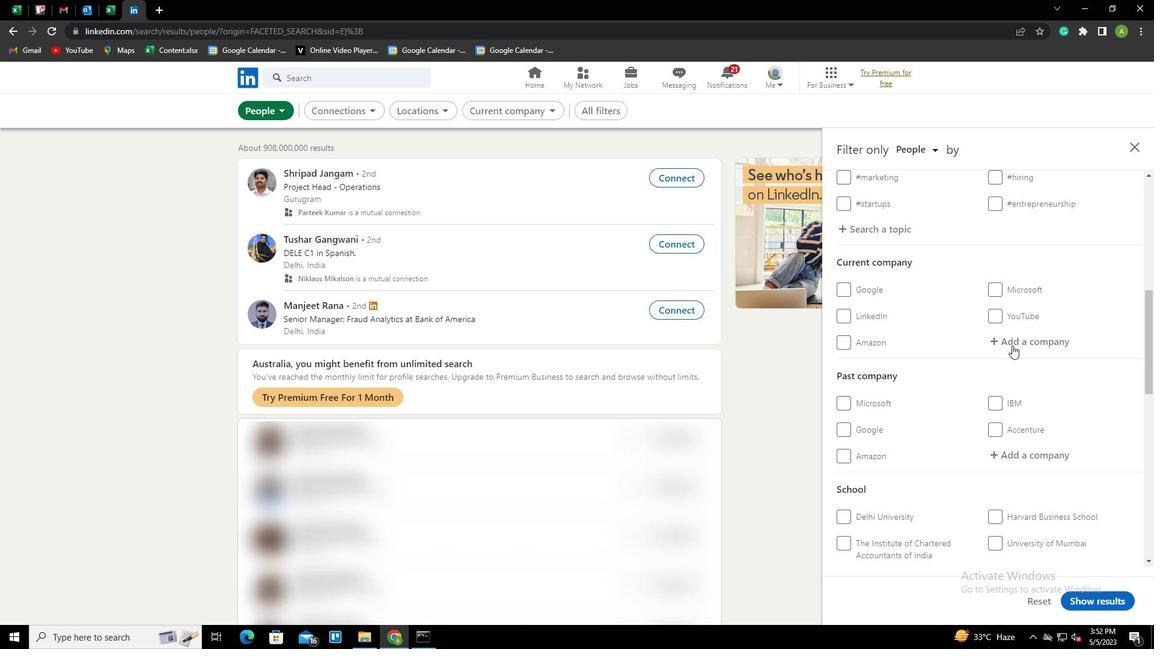 
Action: Key pressed <Key.shift>A<Key.shift>I<Key.space><Key.shift><Key.shift><Key.shift><Key.shift><Key.shift><Key.shift><Key.shift><Key.shift><Key.shift><Key.shift><Key.shift><Key.shift><Key.shift><Key.shift><Key.shift><Key.shift><Key.shift><Key.shift><Key.shift><Key.shift><Key.shift><Key.shift><Key.shift><Key.shift><Key.shift><Key.shift><Key.shift><Key.shift><Key.shift><Key.shift><Key.shift>YOUSUF
Screenshot: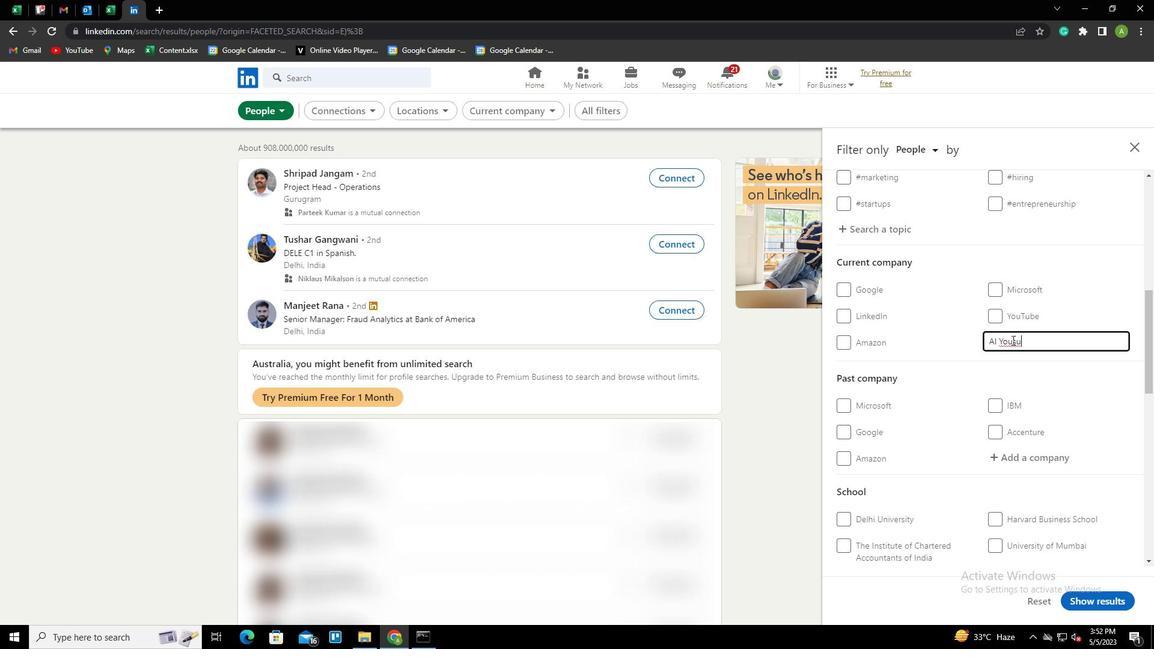 
Action: Mouse moved to (1050, 353)
Screenshot: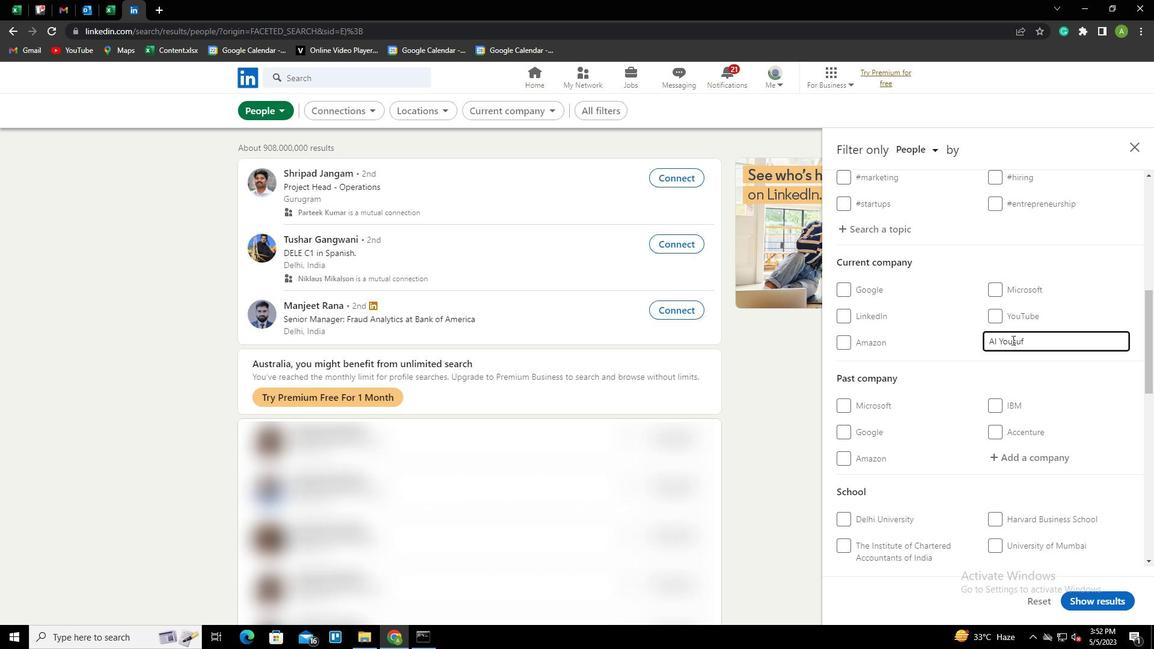 
Action: Key pressed <Key.space><Key.shift>ENTERPRISES<Key.space><Key.shift>LLP<Key.space><Key.shift><Key.shift><Key.shift><Key.shift><Key.shift><Key.shift><Key.shift><Key.shift><Key.shift>GLOBAL<Key.space><Key.shift>HR<Key.space><Key.shift>AGENCY
Screenshot: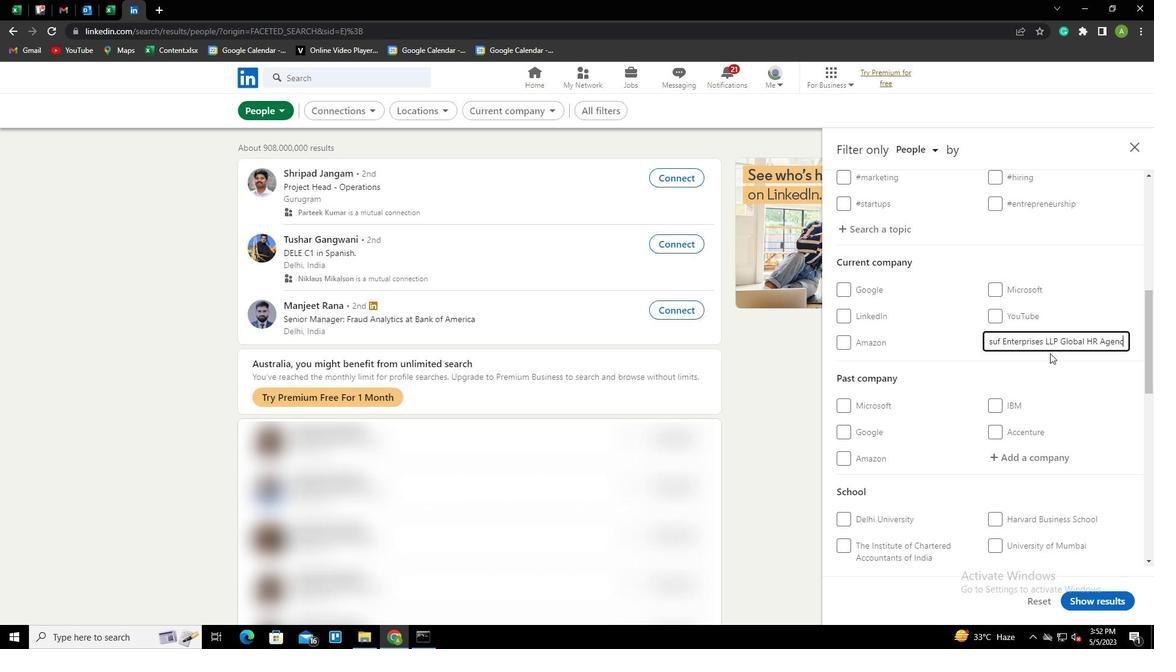 
Action: Mouse moved to (1067, 367)
Screenshot: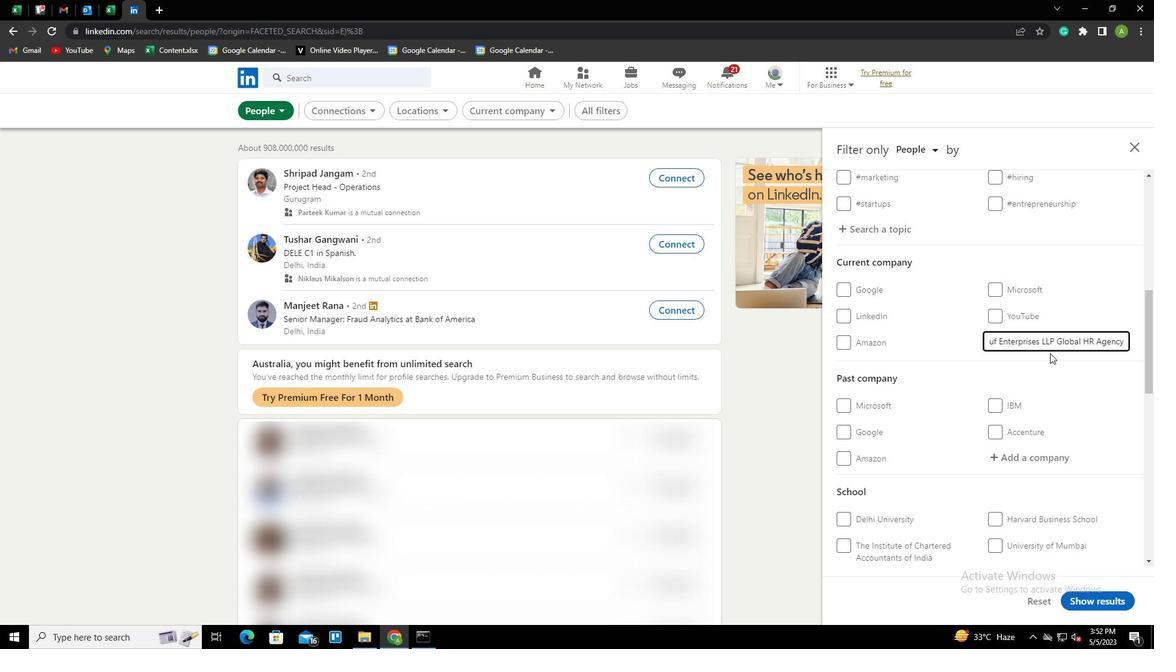 
Action: Mouse pressed left at (1067, 367)
Screenshot: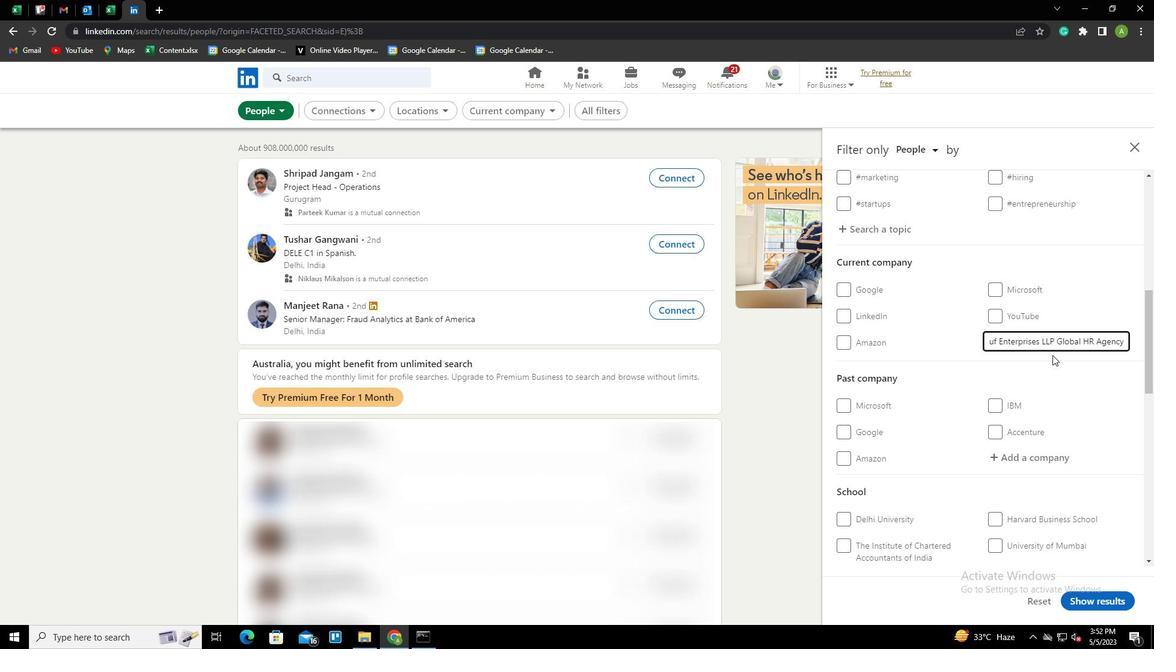 
Action: Mouse scrolled (1067, 366) with delta (0, 0)
Screenshot: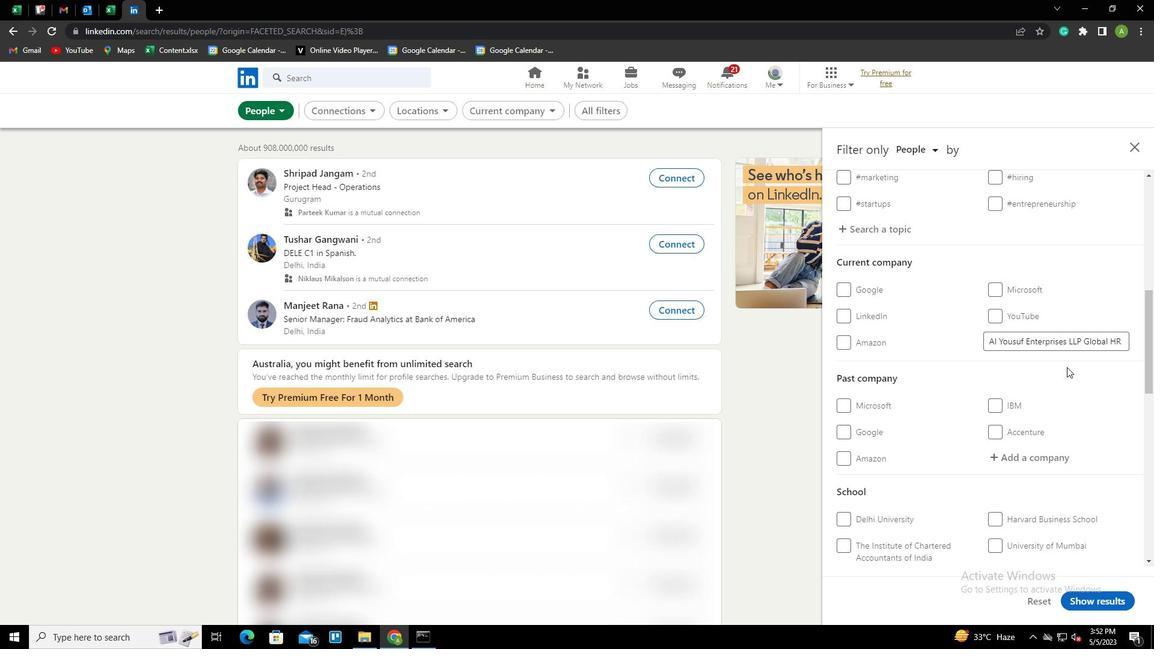 
Action: Mouse scrolled (1067, 366) with delta (0, 0)
Screenshot: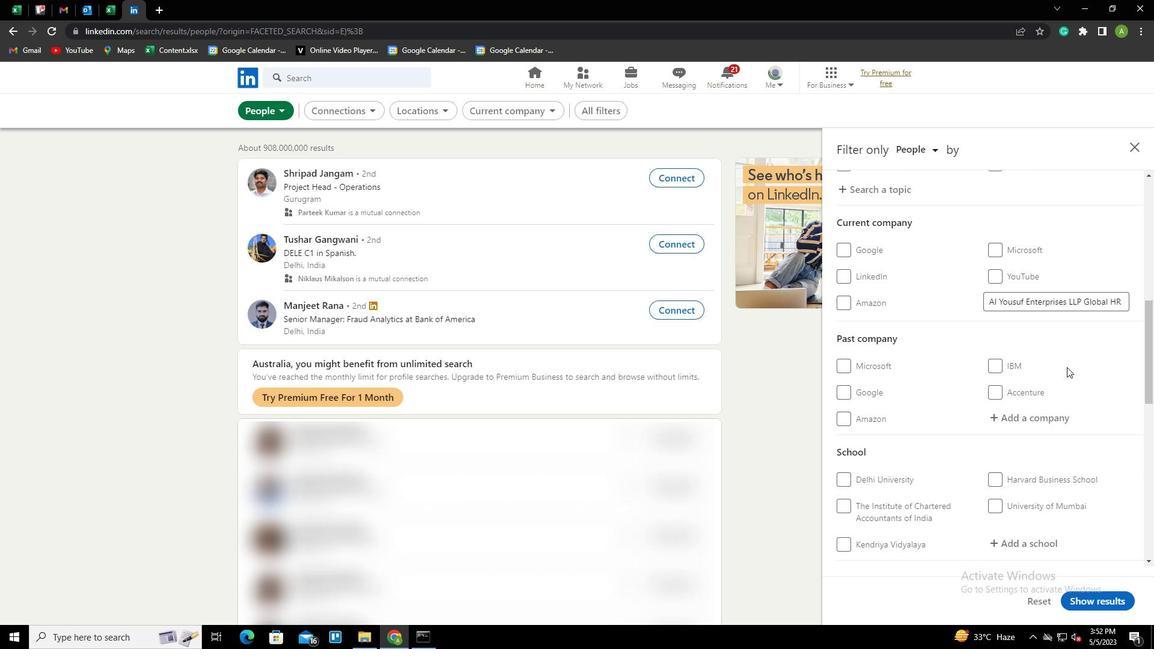 
Action: Mouse scrolled (1067, 366) with delta (0, 0)
Screenshot: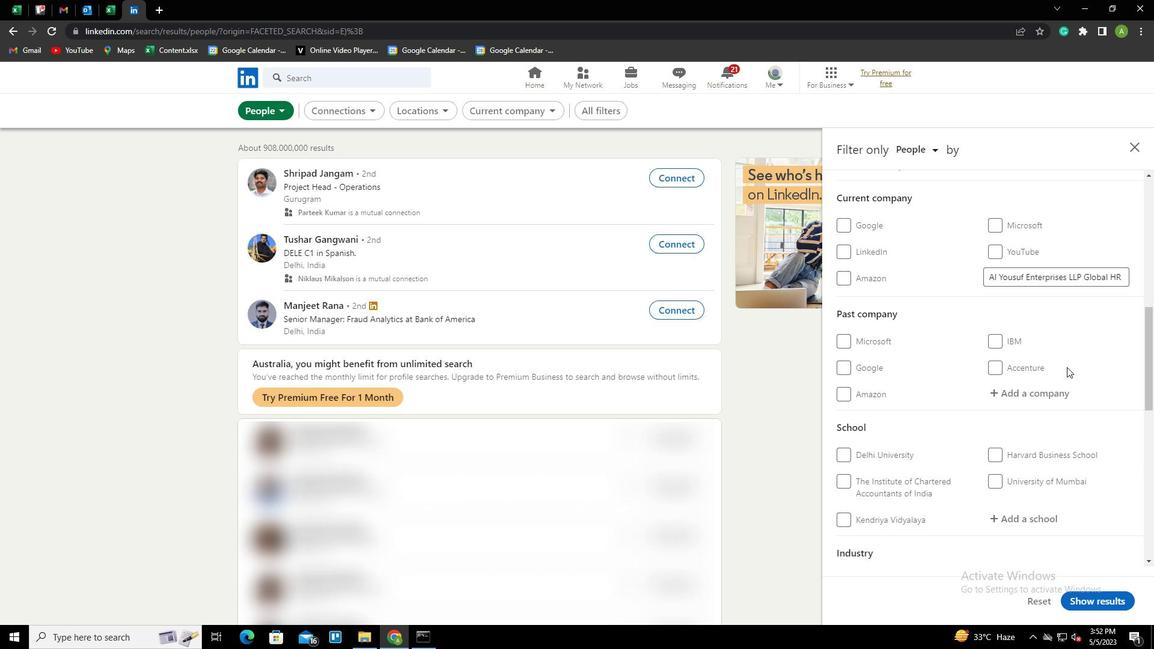 
Action: Mouse scrolled (1067, 366) with delta (0, 0)
Screenshot: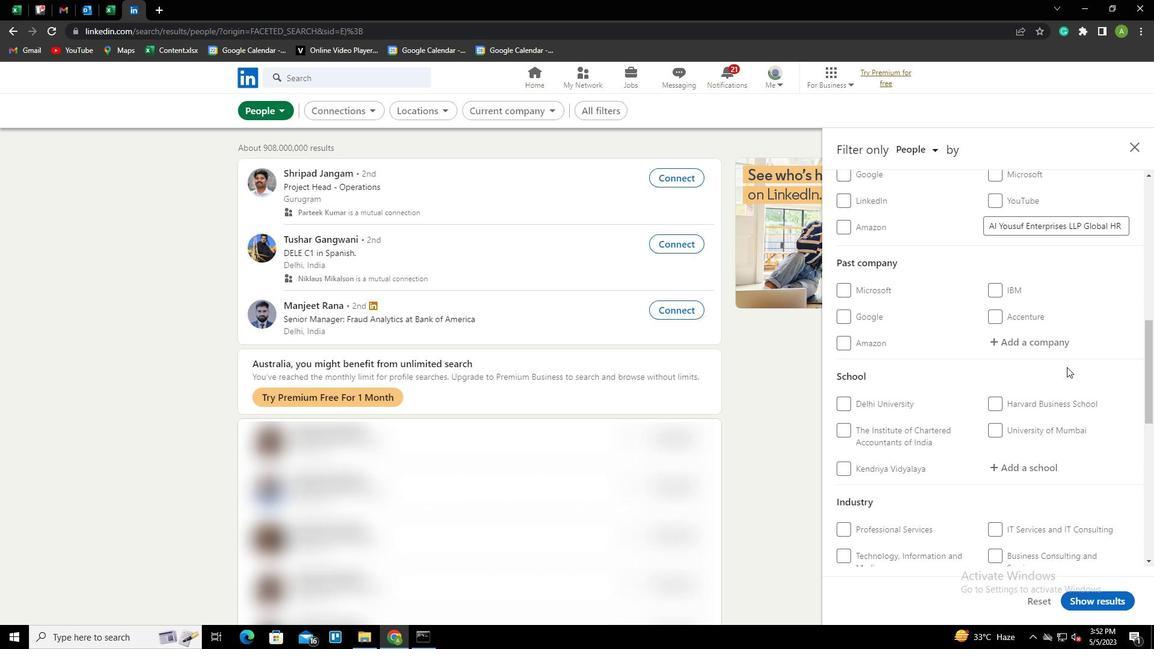 
Action: Mouse moved to (1026, 342)
Screenshot: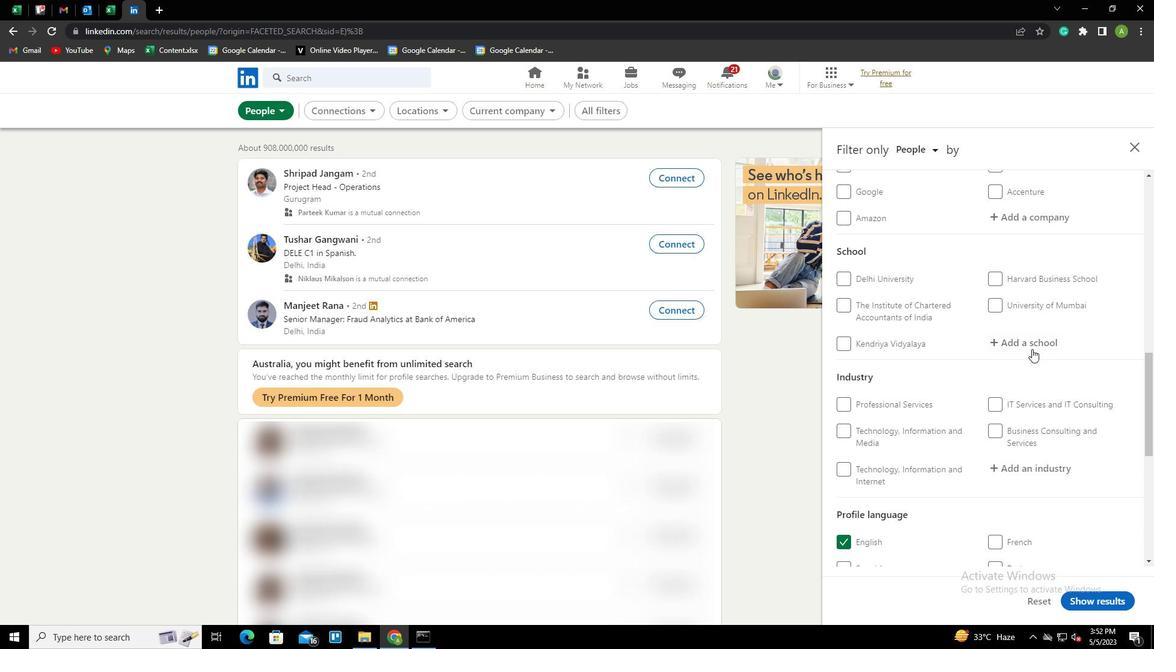 
Action: Mouse pressed left at (1026, 342)
Screenshot: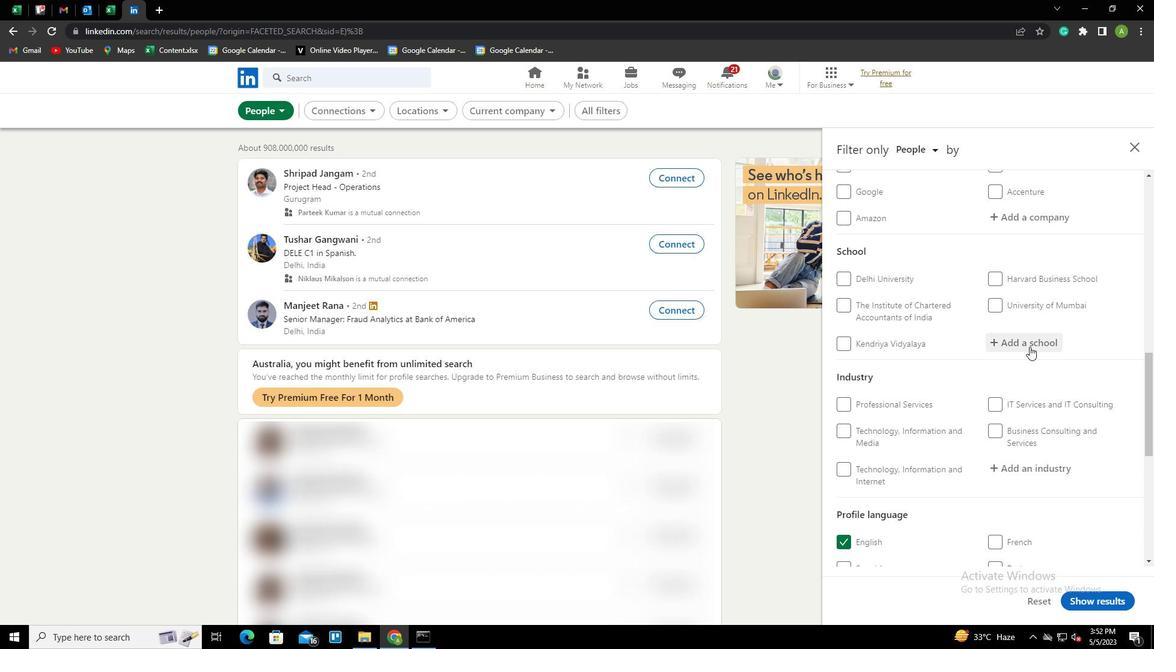 
Action: Key pressed <Key.shift>INDIAN<Key.space><Key.shift>INSTITUTE<Key.space>OF<Key.space><Key.shift>TECHNOLOGY<Key.space><Key.shift>(<Key.shift>BABA<Key.backspace><Key.backspace>NARAS<Key.space><Key.shift>HINDU<Key.space>U<Key.backspace><Key.down><Key.enter>
Screenshot: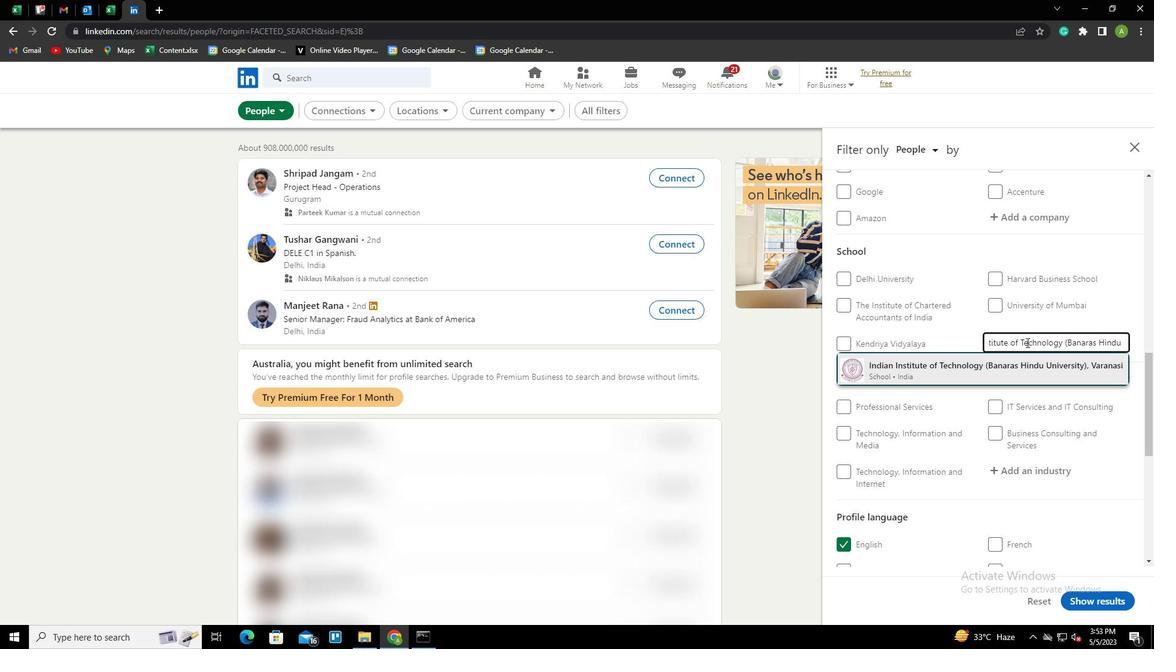 
Action: Mouse scrolled (1026, 342) with delta (0, 0)
Screenshot: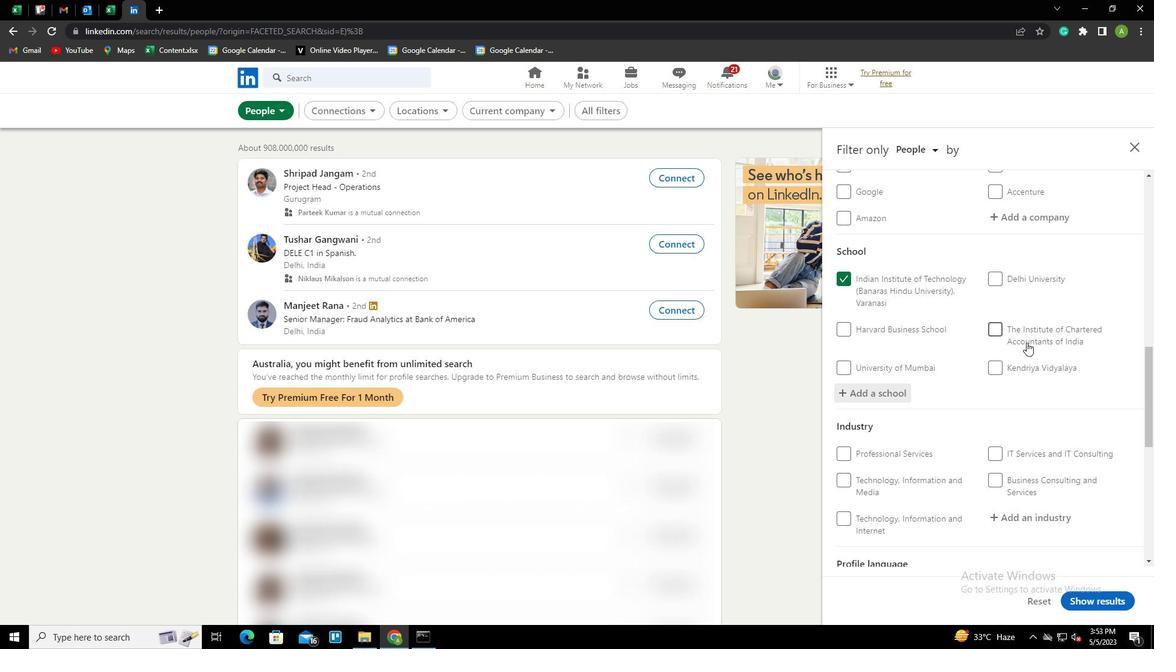 
Action: Mouse scrolled (1026, 342) with delta (0, 0)
Screenshot: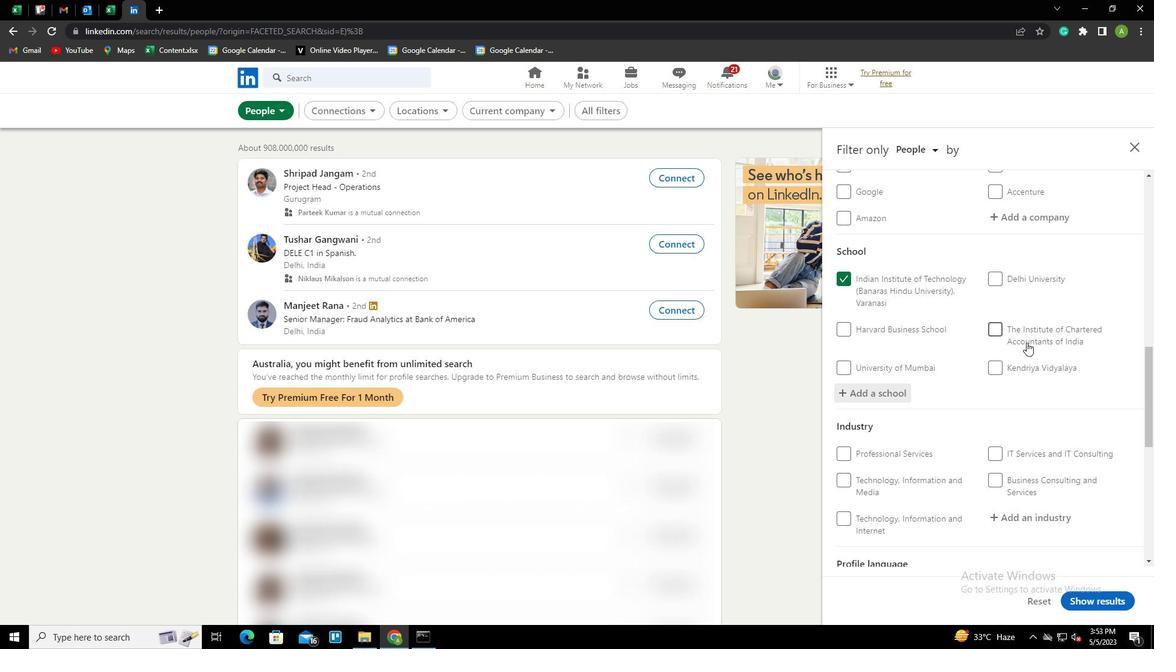
Action: Mouse scrolled (1026, 342) with delta (0, 0)
Screenshot: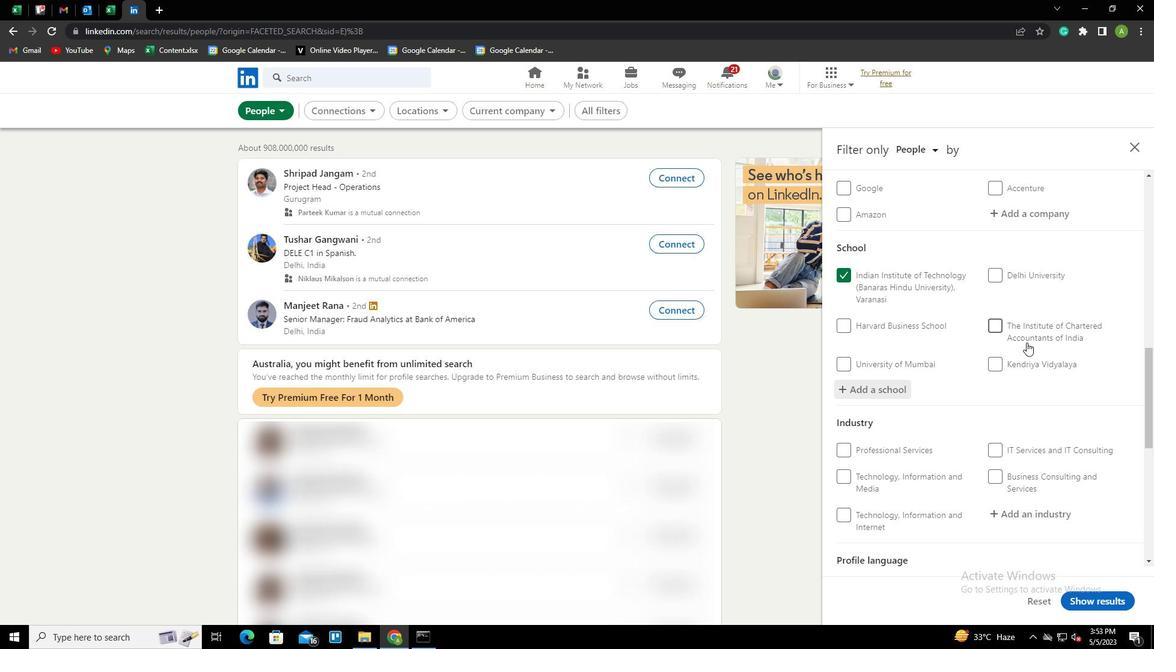 
Action: Mouse moved to (1024, 336)
Screenshot: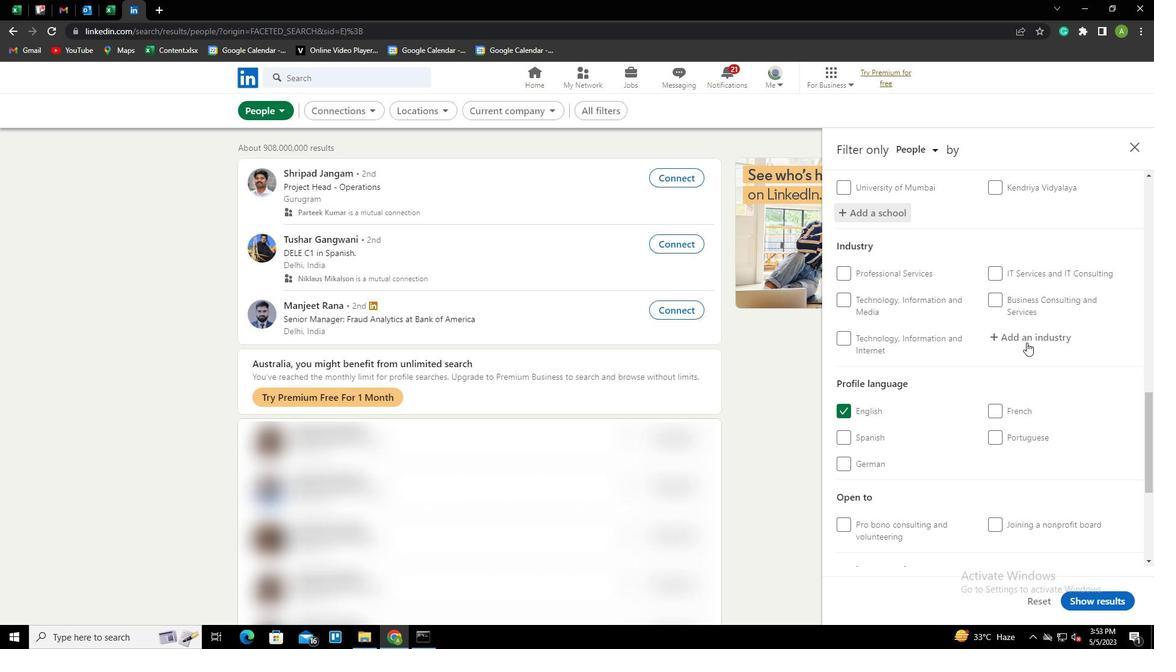 
Action: Mouse pressed left at (1024, 336)
Screenshot: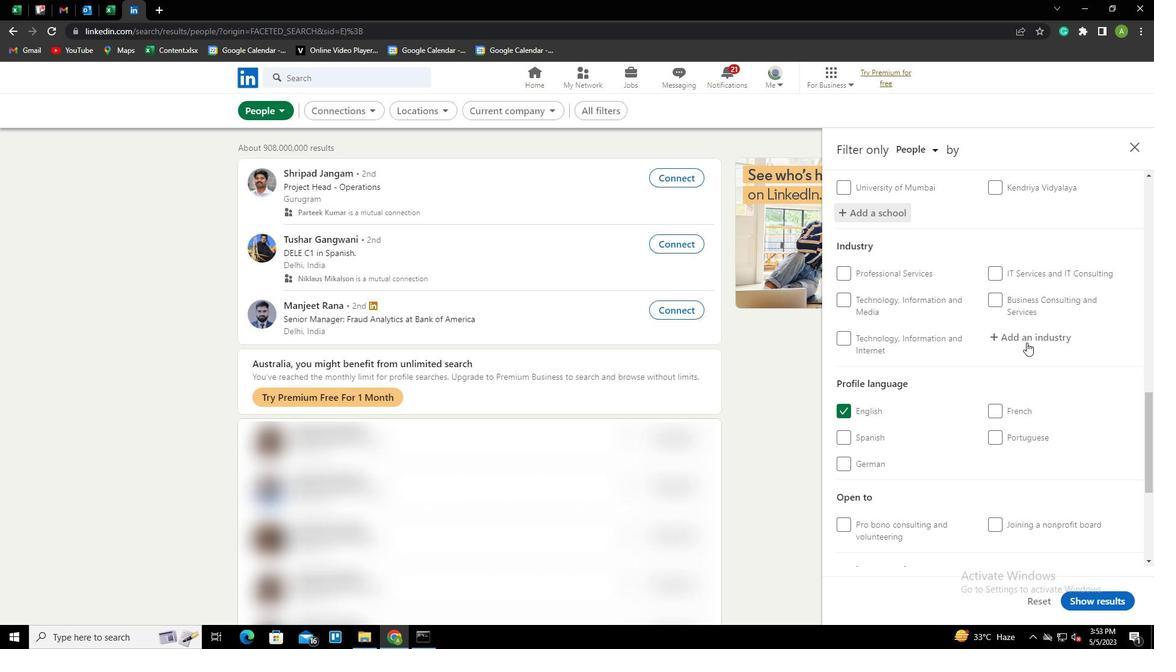 
Action: Key pressed <Key.shift>ZOOS<Key.space>AND<Key.space><Key.shift>BOT<Key.down><Key.enter>
Screenshot: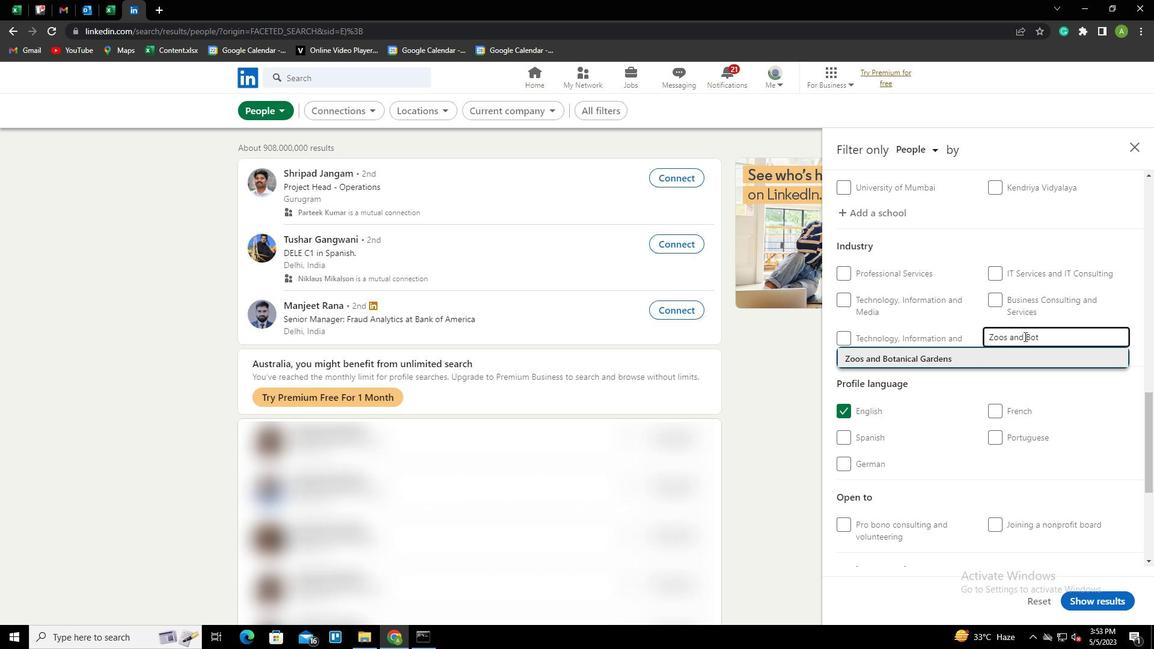 
Action: Mouse scrolled (1024, 336) with delta (0, 0)
Screenshot: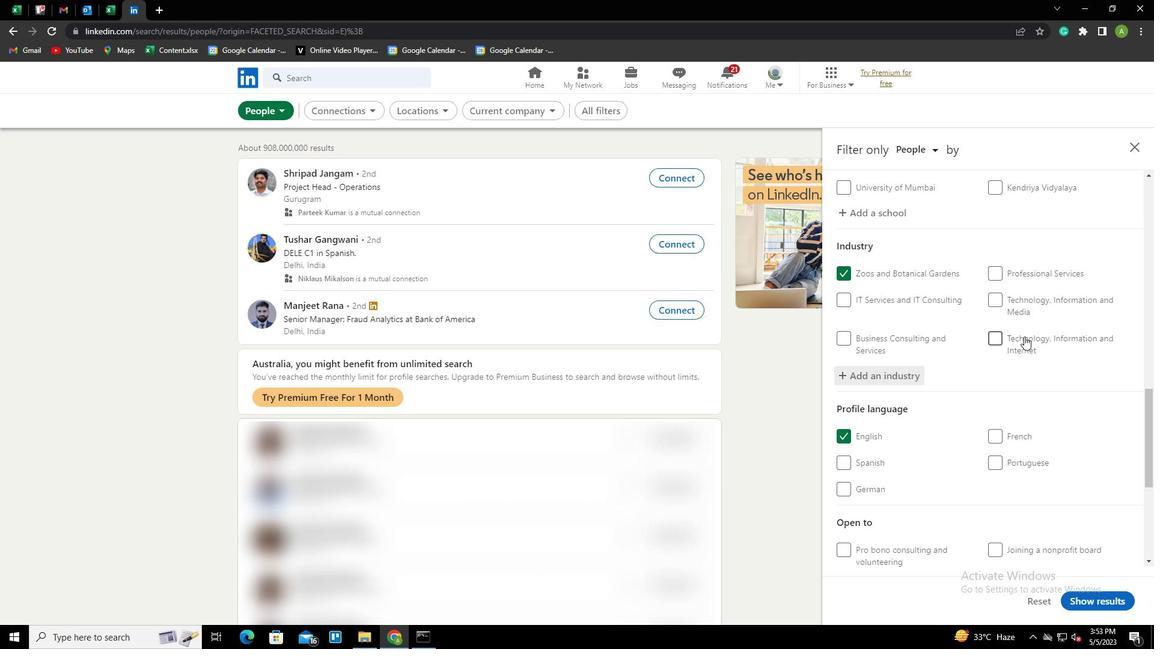 
Action: Mouse scrolled (1024, 336) with delta (0, 0)
Screenshot: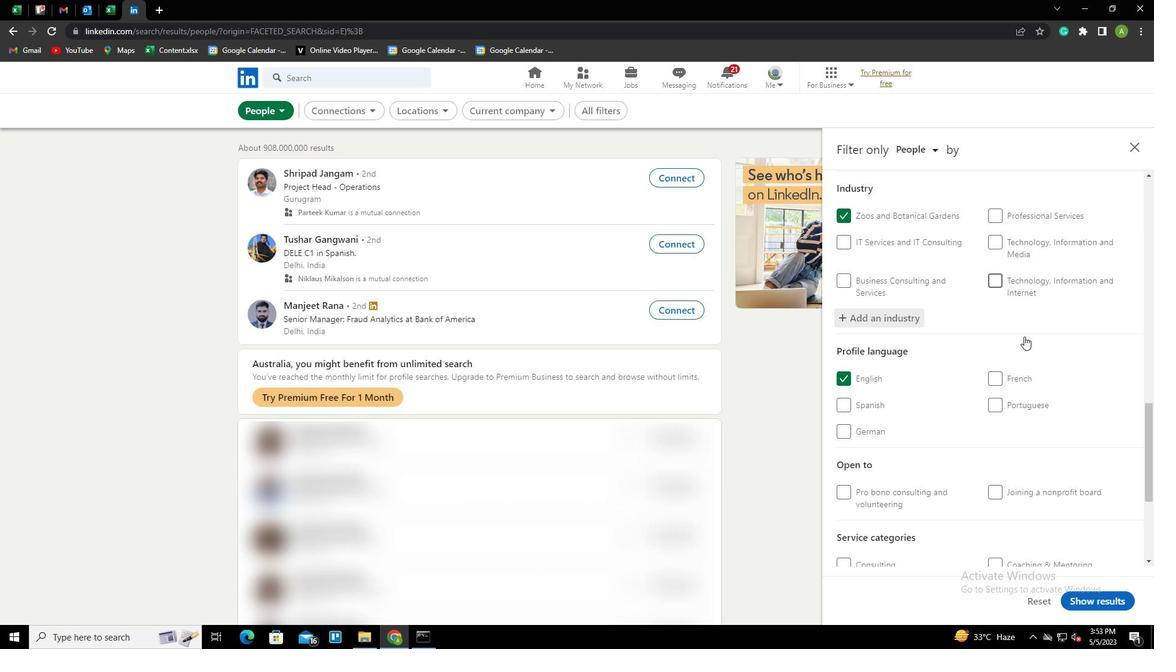 
Action: Mouse scrolled (1024, 336) with delta (0, 0)
Screenshot: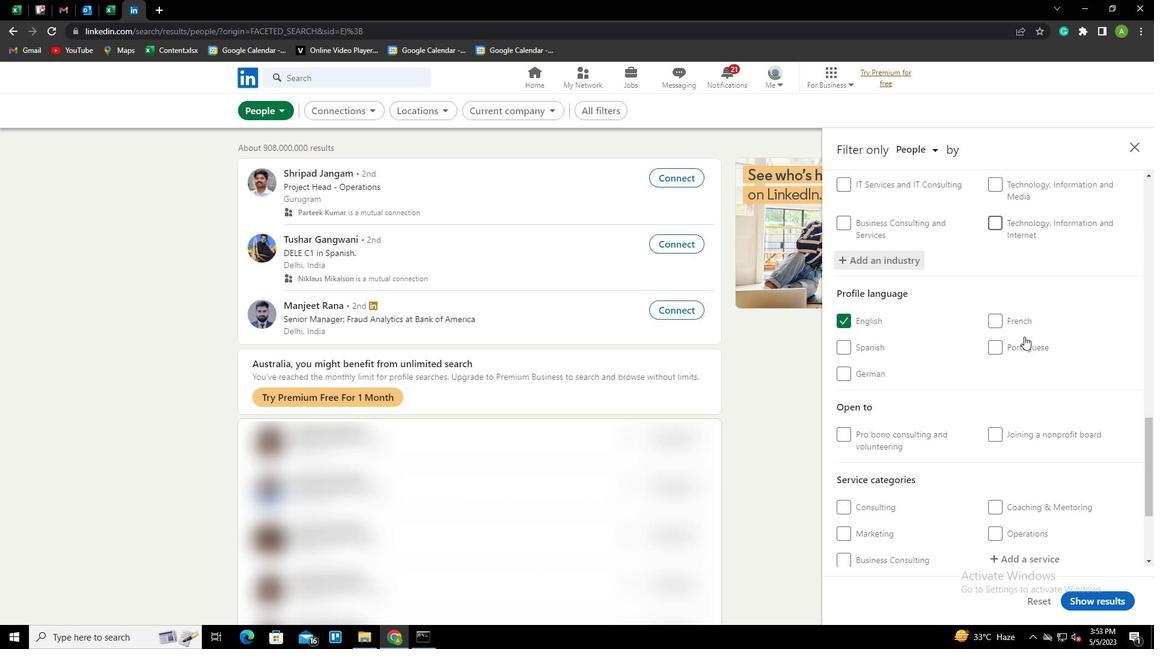 
Action: Mouse scrolled (1024, 336) with delta (0, 0)
Screenshot: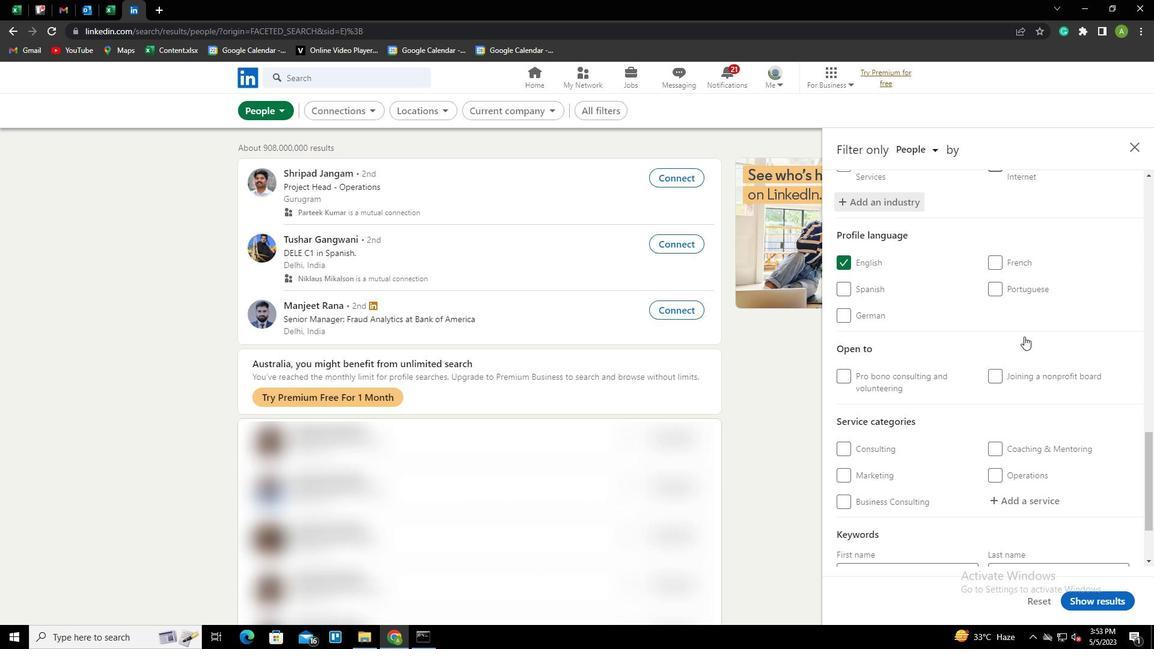 
Action: Mouse scrolled (1024, 336) with delta (0, 0)
Screenshot: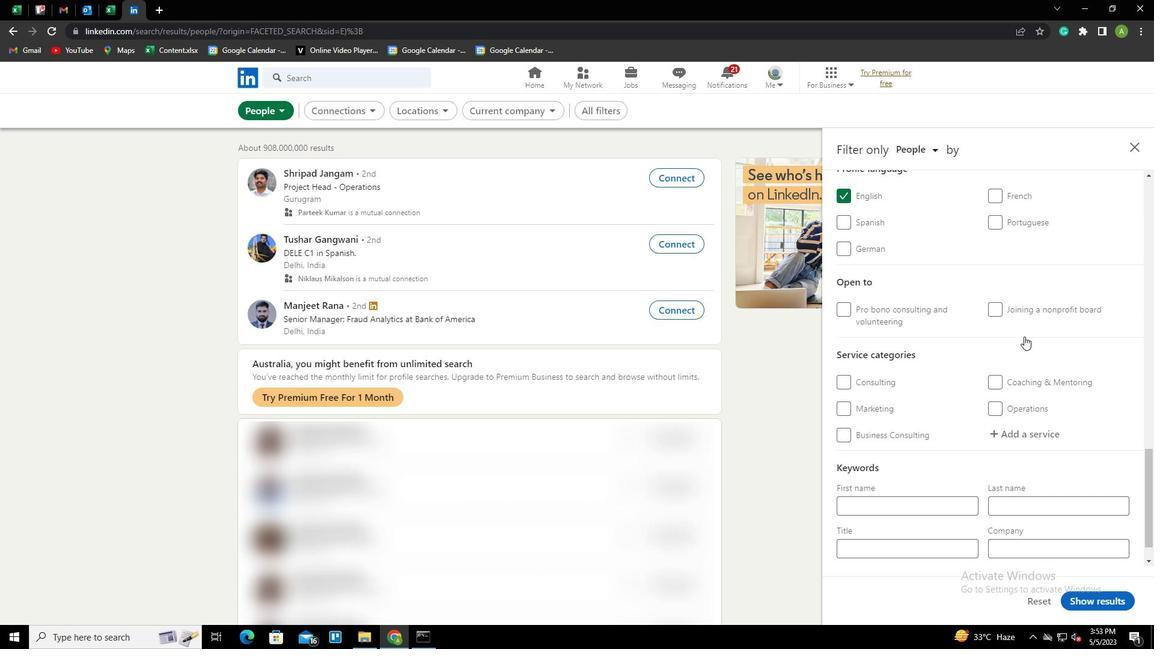 
Action: Mouse moved to (1022, 395)
Screenshot: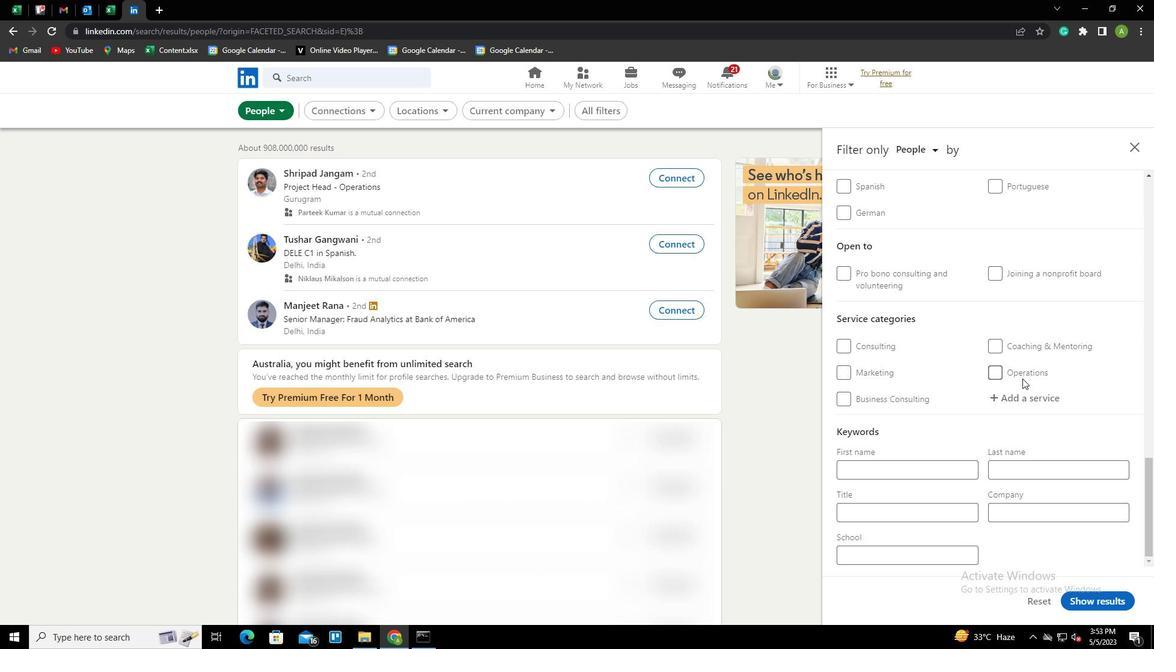 
Action: Mouse pressed left at (1022, 395)
Screenshot: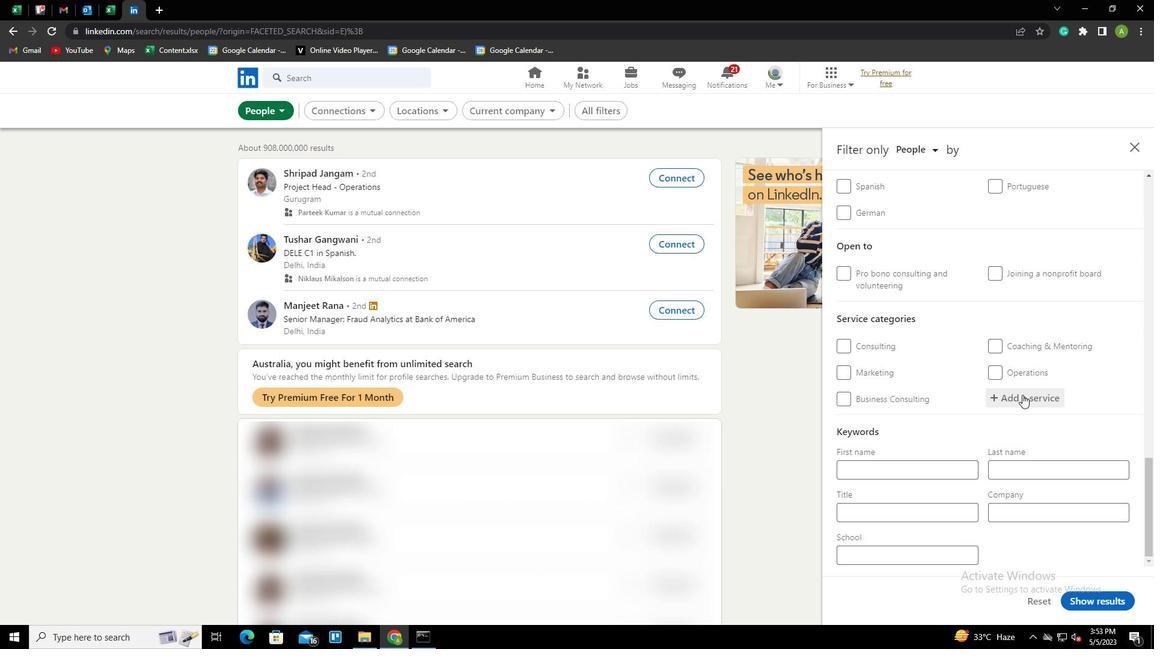 
Action: Key pressed <Key.shift>GRANT<Key.space><Key.shift>WRITING<Key.down><Key.enter>
Screenshot: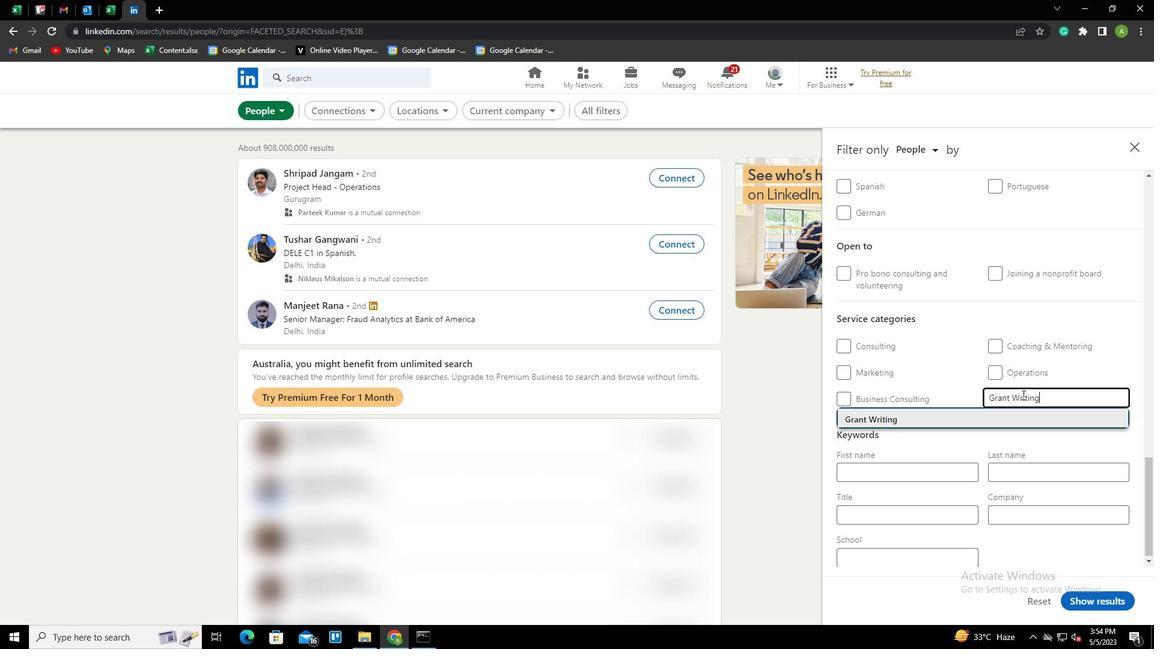 
Action: Mouse scrolled (1022, 394) with delta (0, 0)
Screenshot: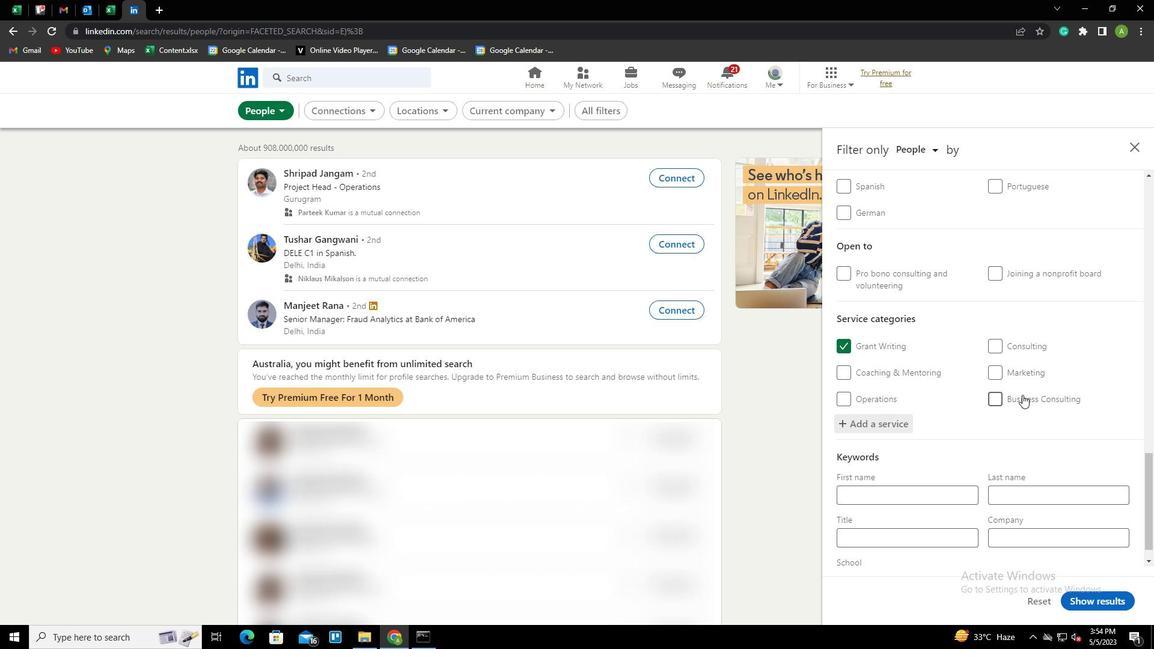 
Action: Mouse scrolled (1022, 394) with delta (0, 0)
Screenshot: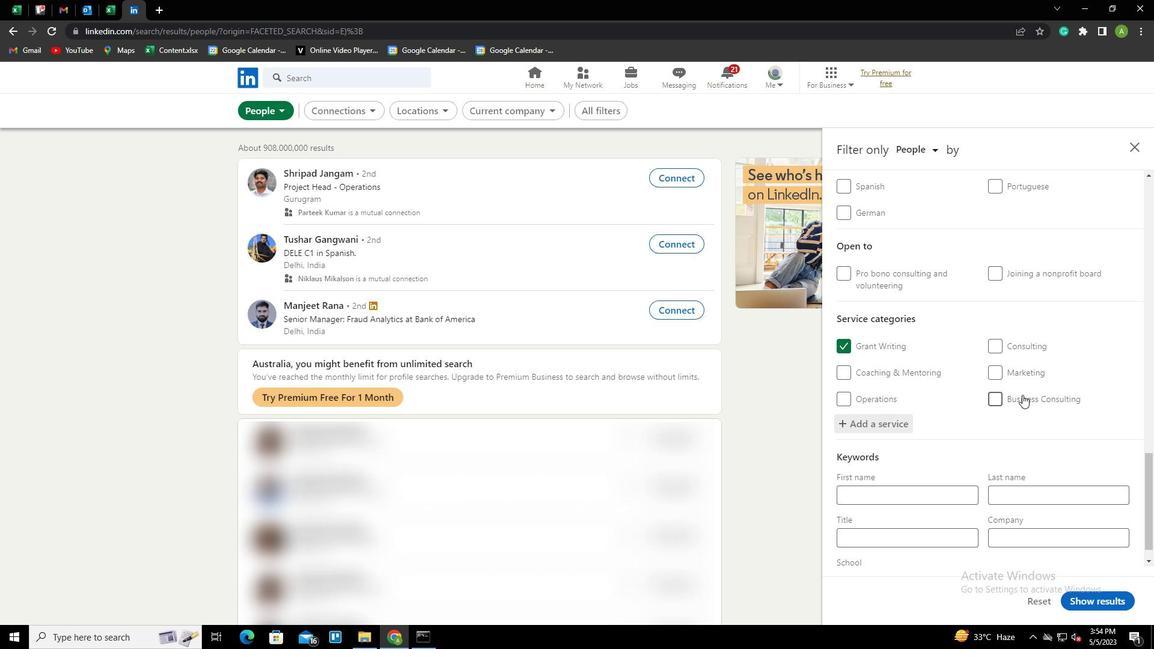 
Action: Mouse moved to (1022, 395)
Screenshot: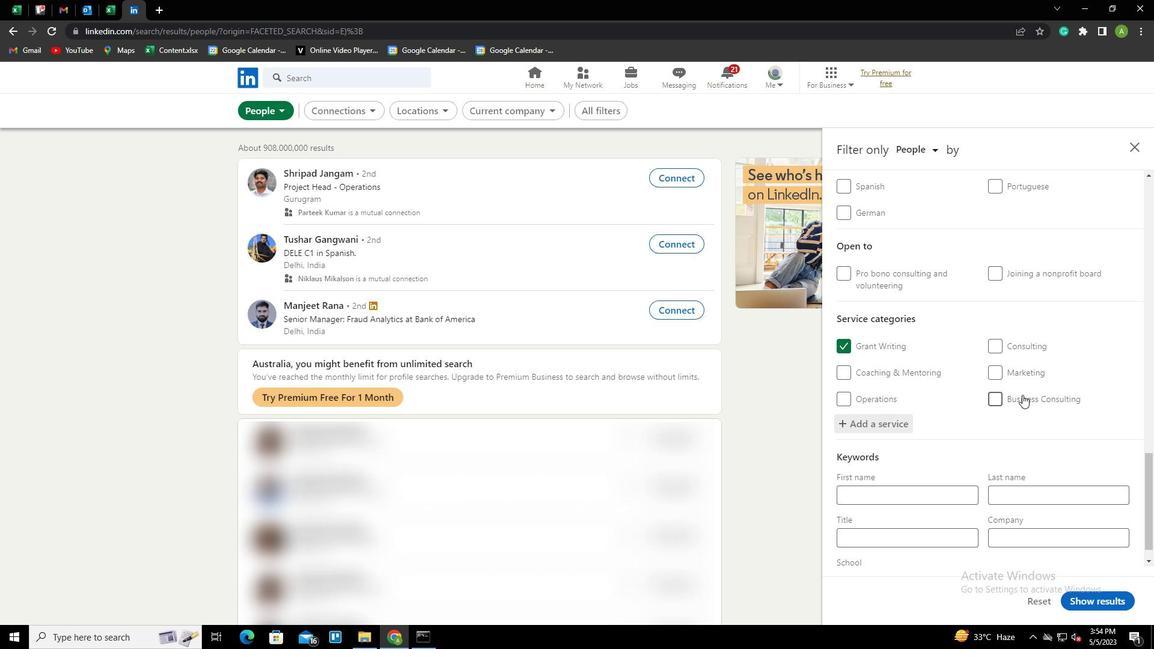 
Action: Mouse scrolled (1022, 394) with delta (0, 0)
Screenshot: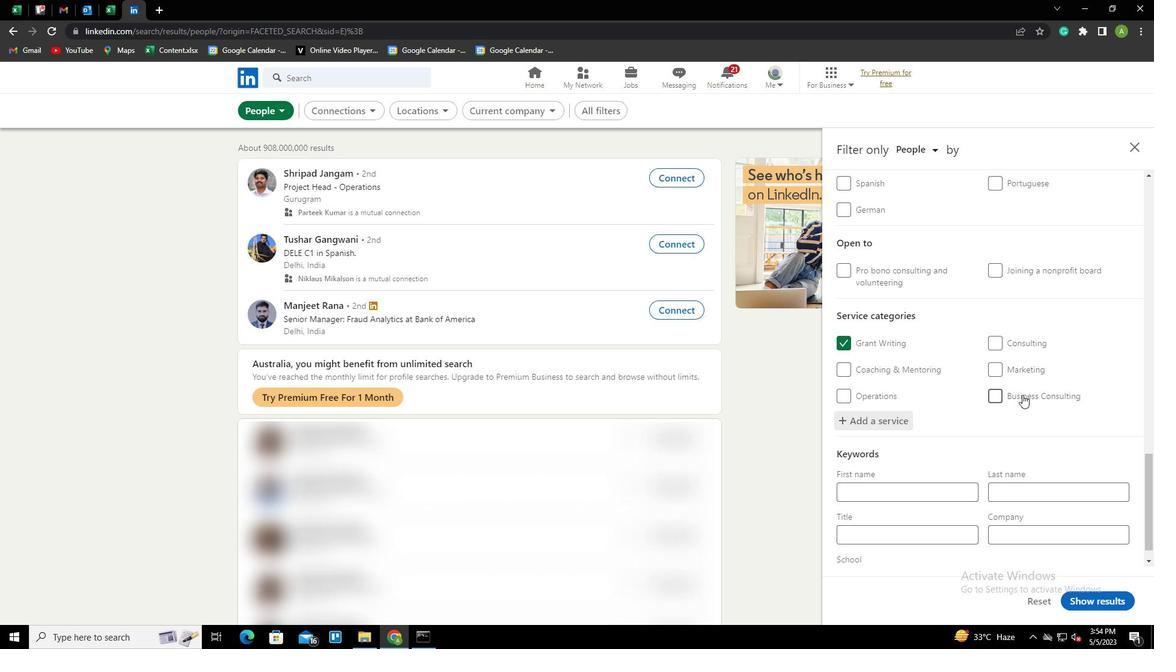 
Action: Mouse scrolled (1022, 394) with delta (0, 0)
Screenshot: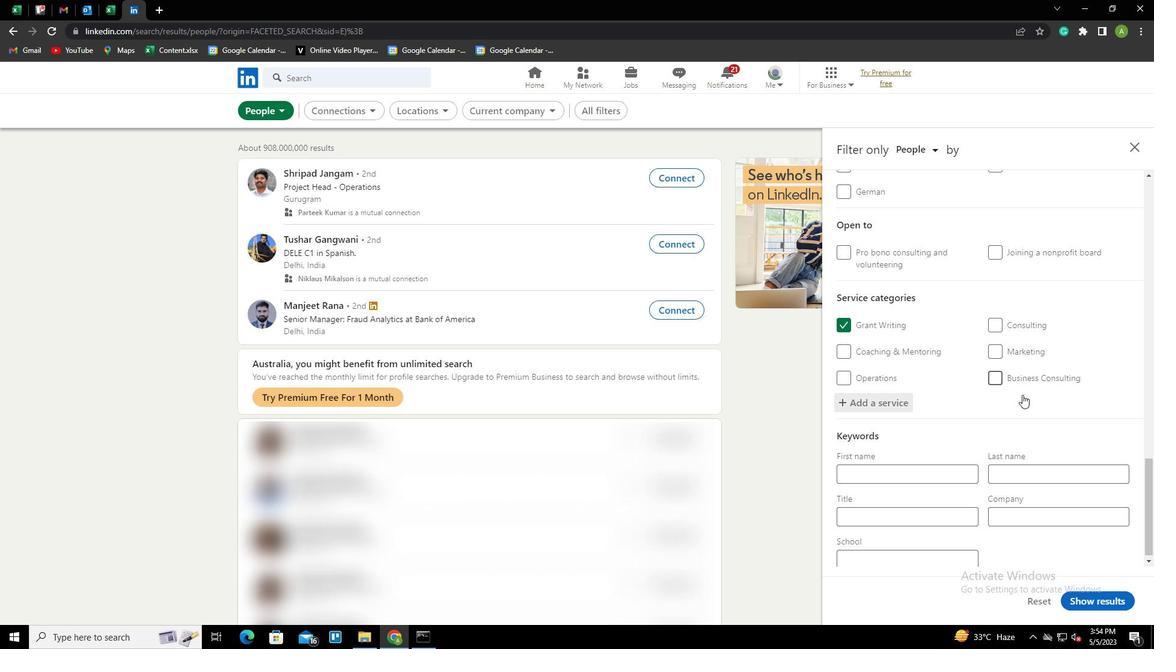 
Action: Mouse moved to (901, 517)
Screenshot: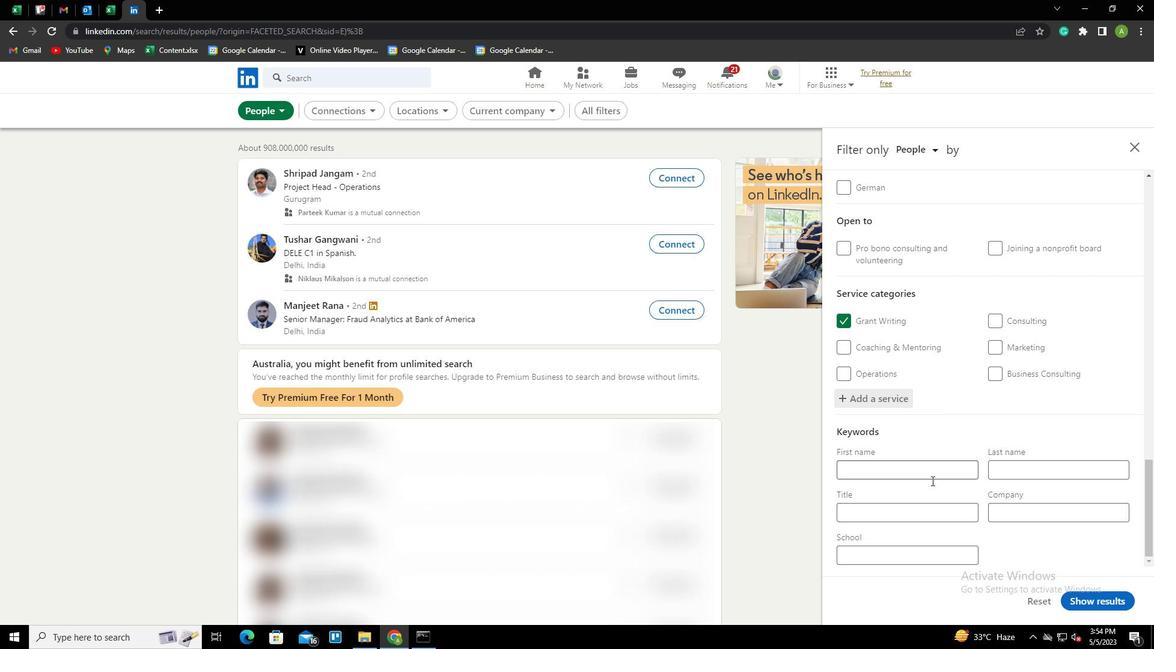 
Action: Mouse pressed left at (901, 517)
Screenshot: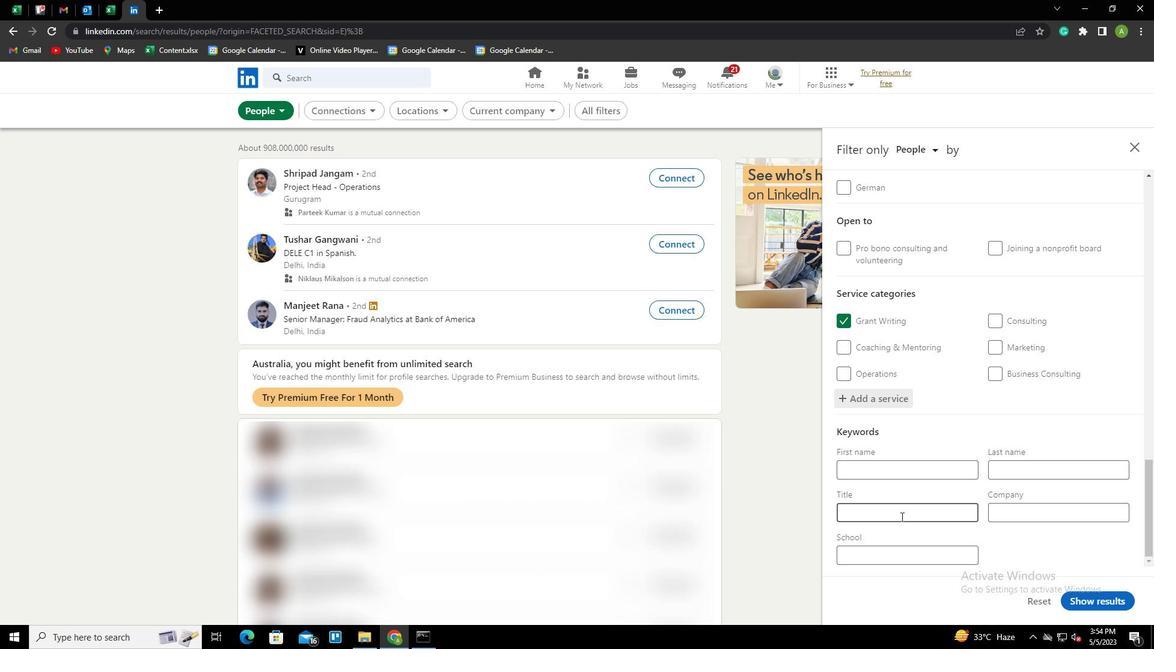 
Action: Key pressed <Key.shift>MEDICAL<Key.space><Key.shift>T<Key.backspace><Key.shift><Key.shift><Key.shift><Key.shift><Key.shift>LABORATORY<Key.space><Key.shift>TECH
Screenshot: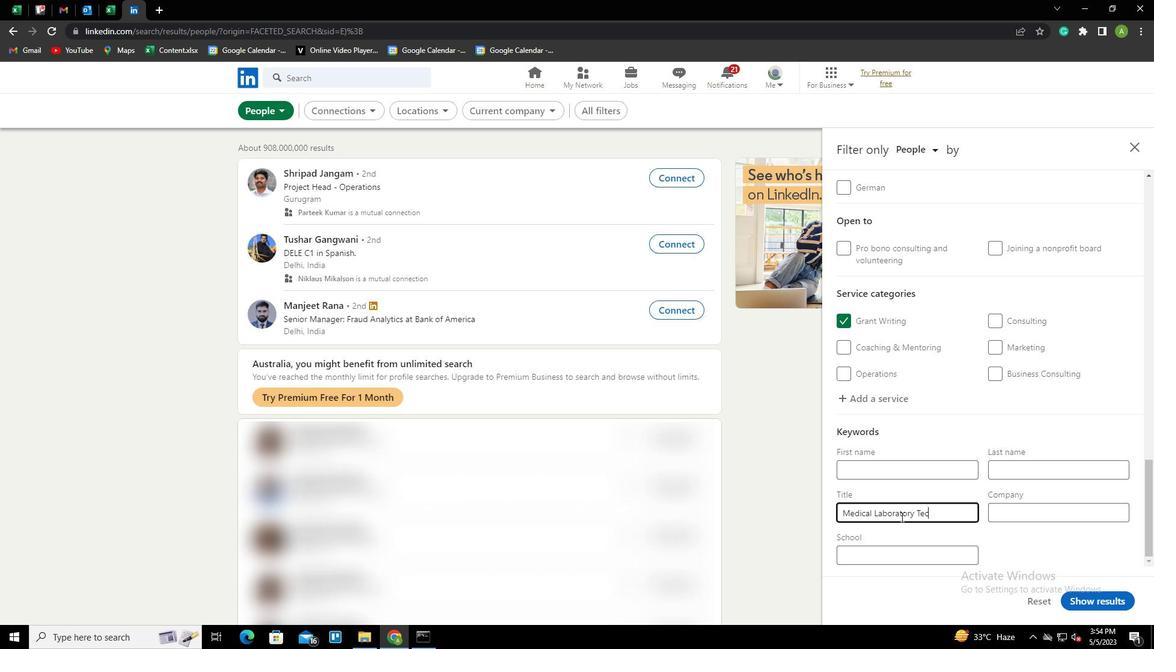 
Action: Mouse moved to (1028, 530)
Screenshot: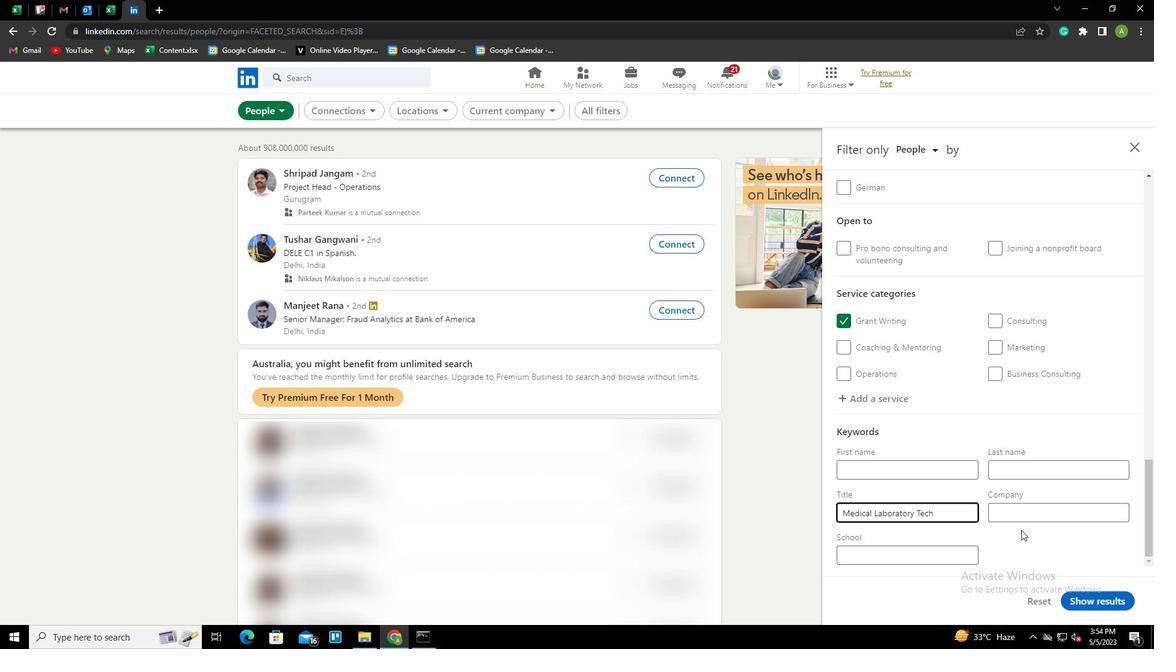 
Action: Mouse pressed left at (1028, 530)
Screenshot: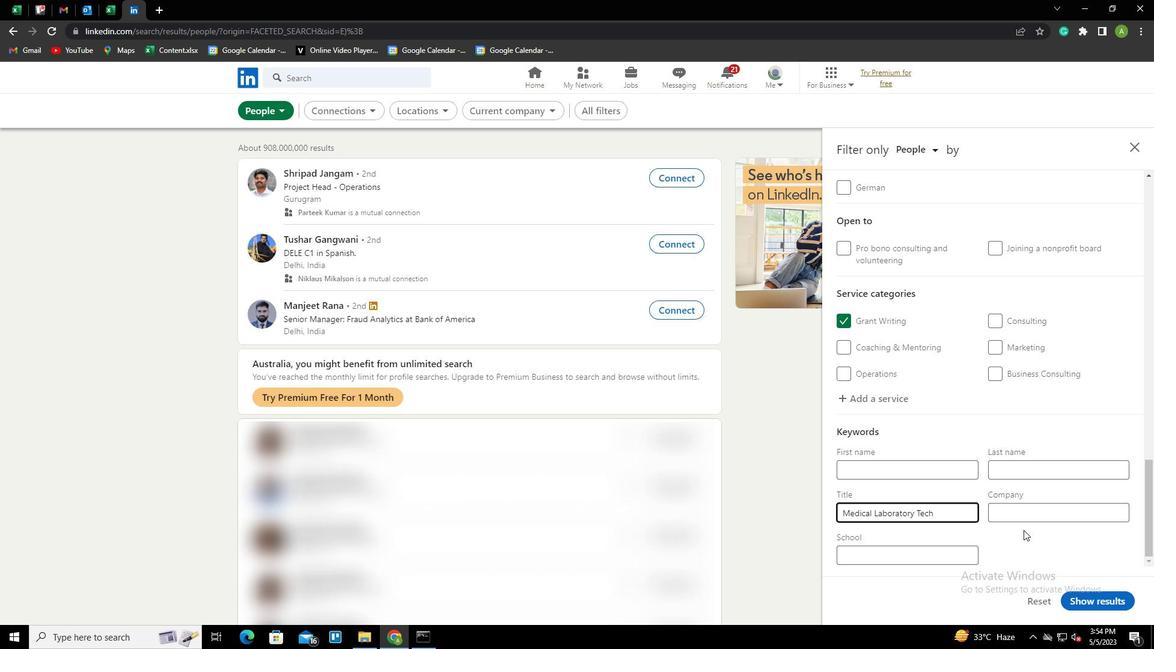 
Action: Mouse moved to (1098, 596)
Screenshot: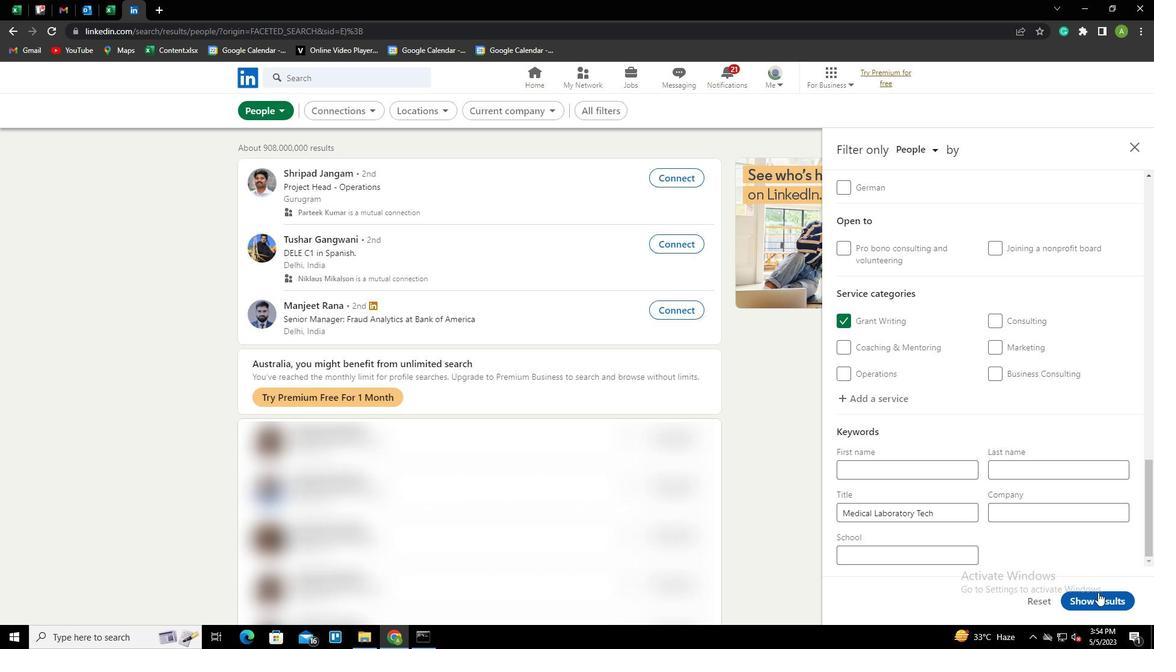 
Action: Mouse pressed left at (1098, 596)
Screenshot: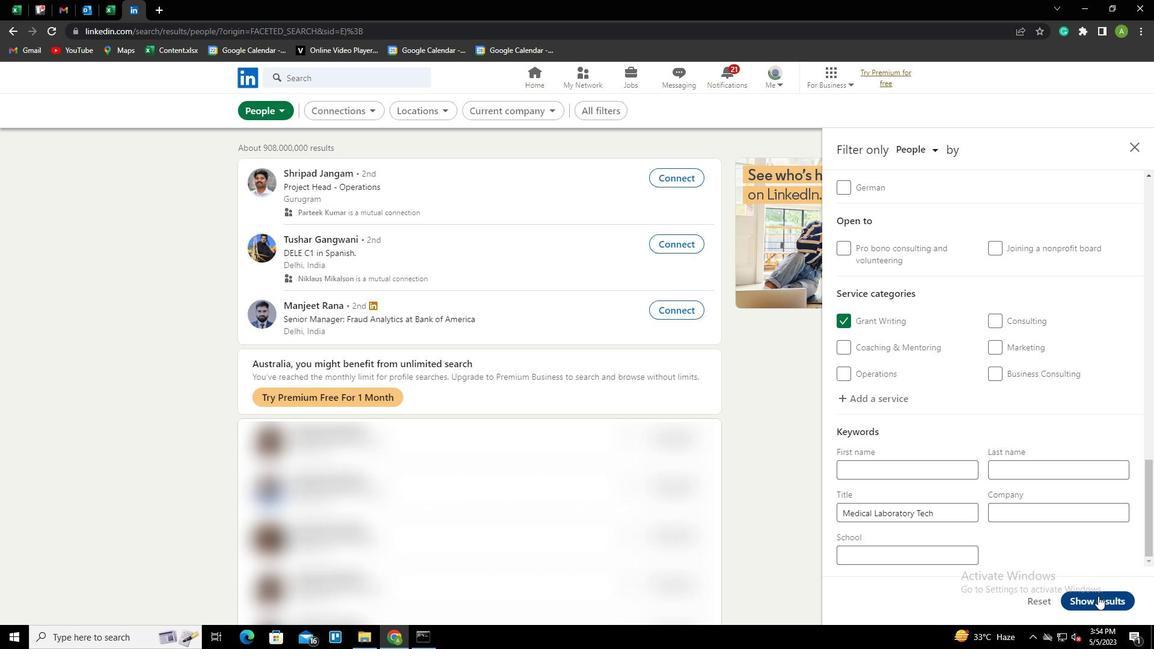 
Action: Mouse moved to (1092, 601)
Screenshot: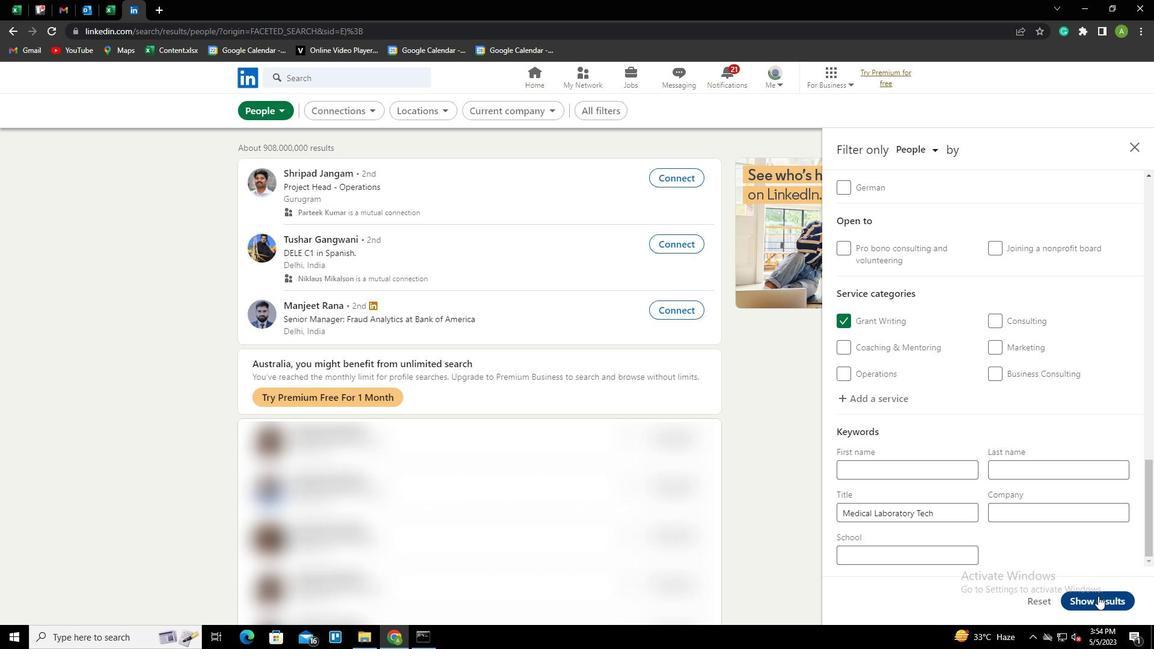 
